 Task: Find connections with filter location Rapperswil with filter topic #coacheswith filter profile language English with filter current company Crescendo Global  with filter school Government College Of Engineering Kannur with filter industry International Affairs with filter service category Information Management with filter keywords title Media Buyer
Action: Mouse moved to (492, 70)
Screenshot: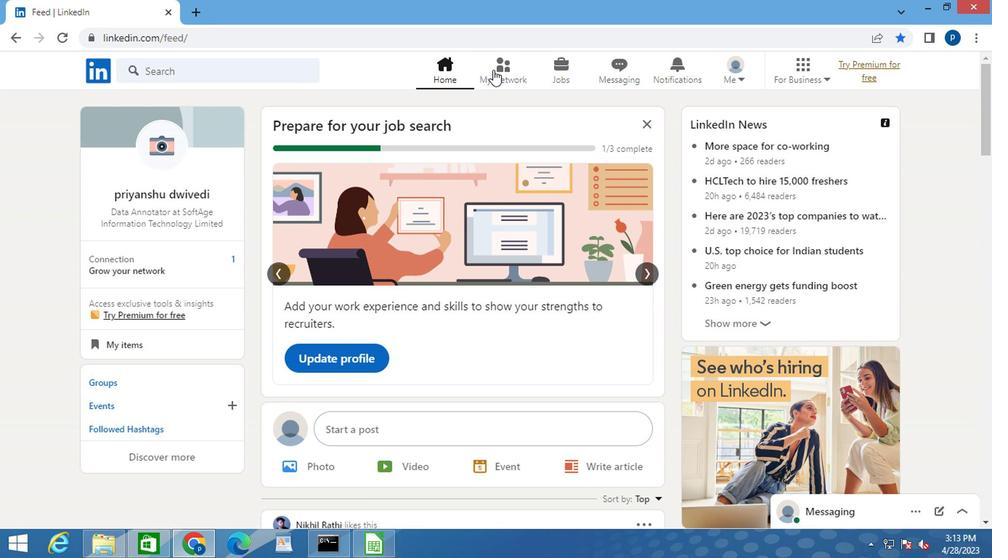 
Action: Mouse pressed left at (492, 70)
Screenshot: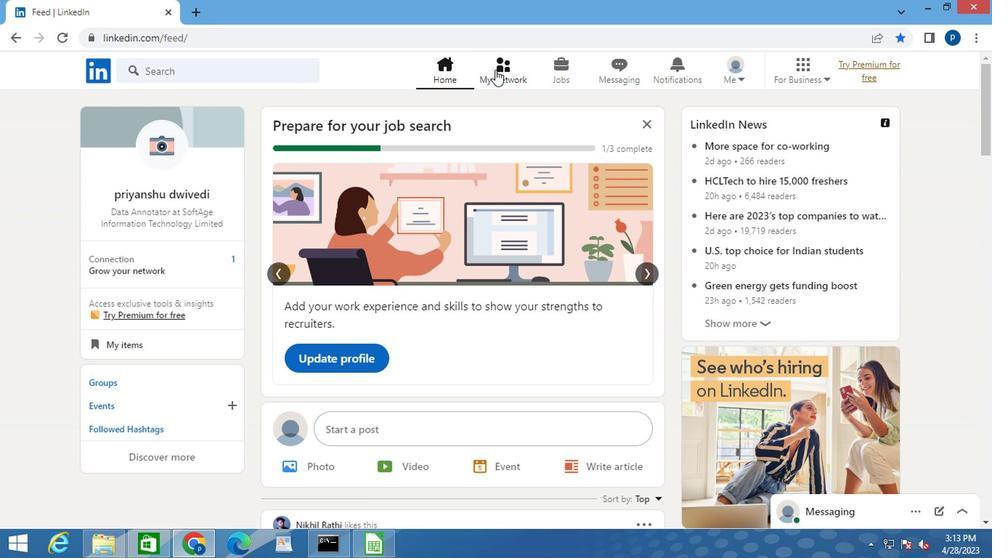 
Action: Mouse moved to (191, 156)
Screenshot: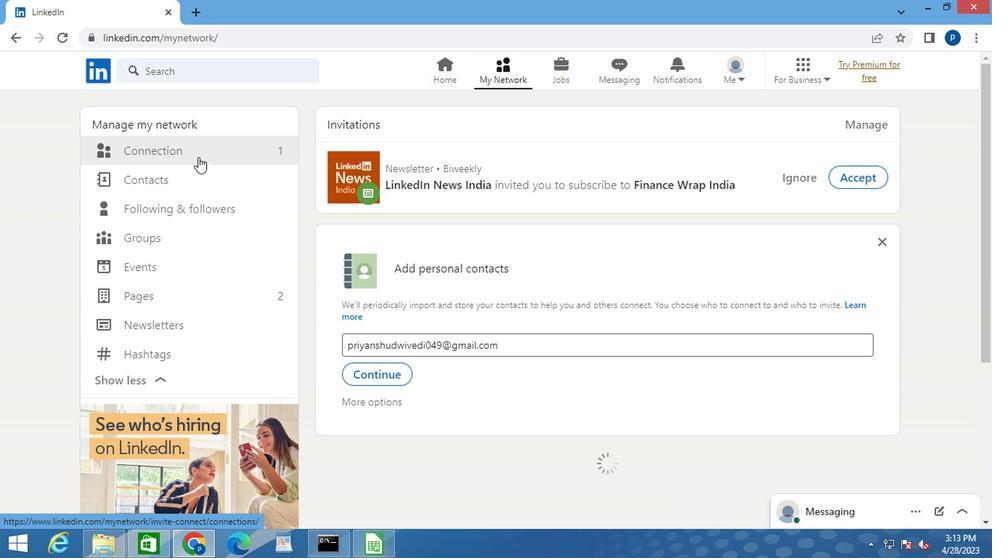 
Action: Mouse pressed left at (191, 156)
Screenshot: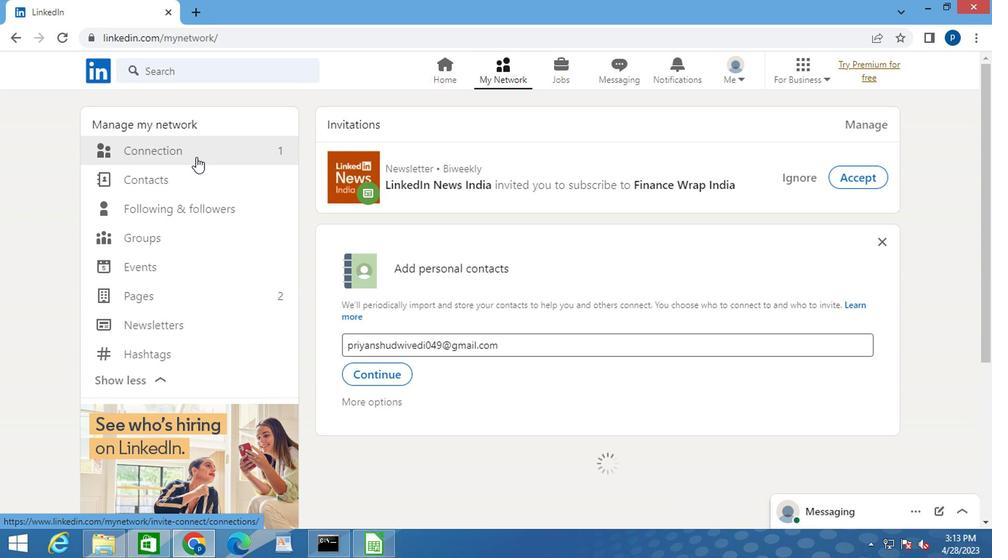 
Action: Mouse moved to (583, 156)
Screenshot: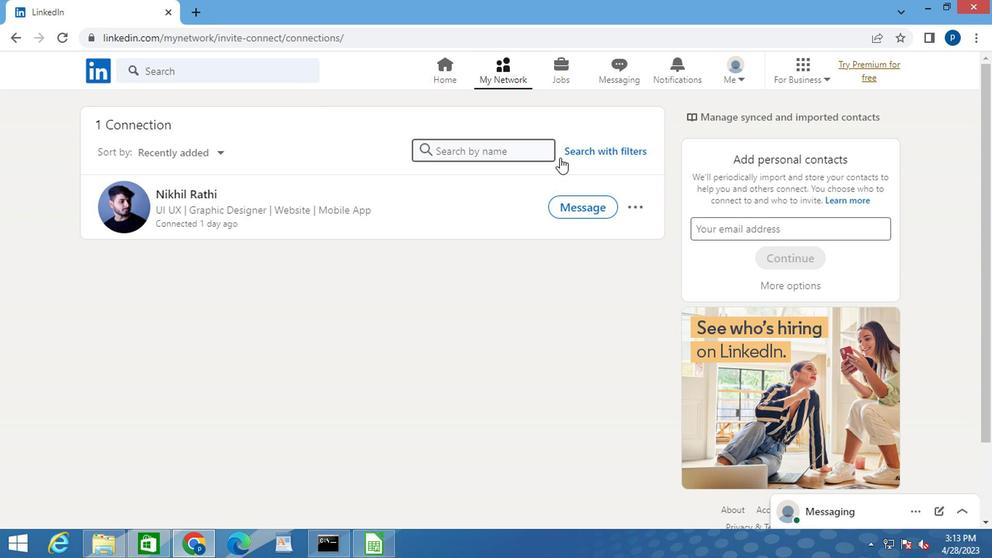 
Action: Mouse pressed left at (583, 156)
Screenshot: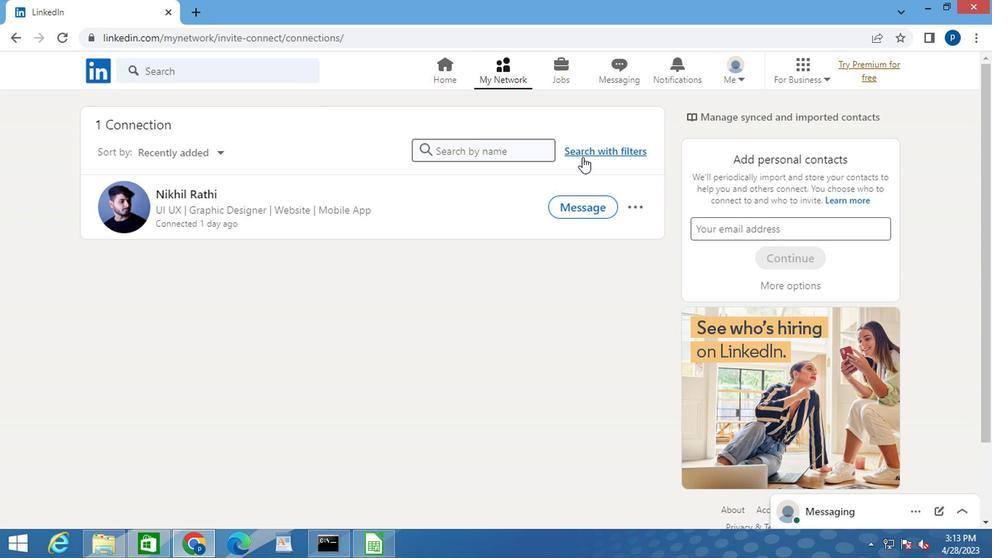 
Action: Mouse moved to (534, 114)
Screenshot: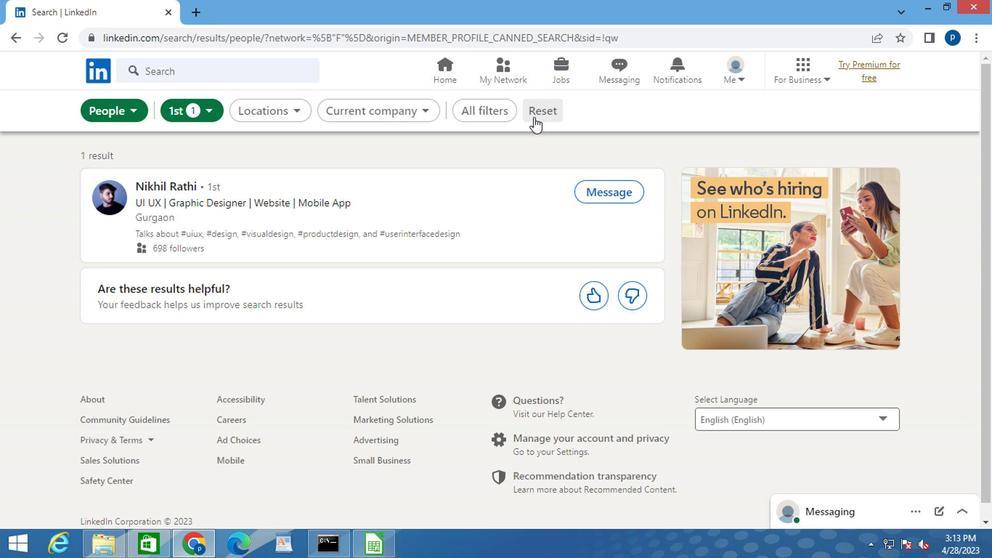 
Action: Mouse pressed left at (534, 114)
Screenshot: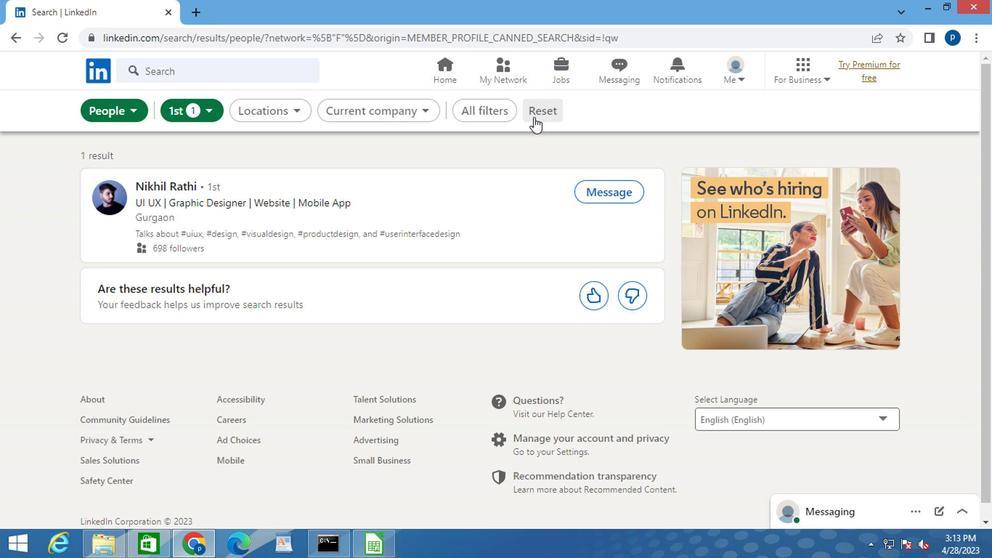 
Action: Mouse moved to (531, 116)
Screenshot: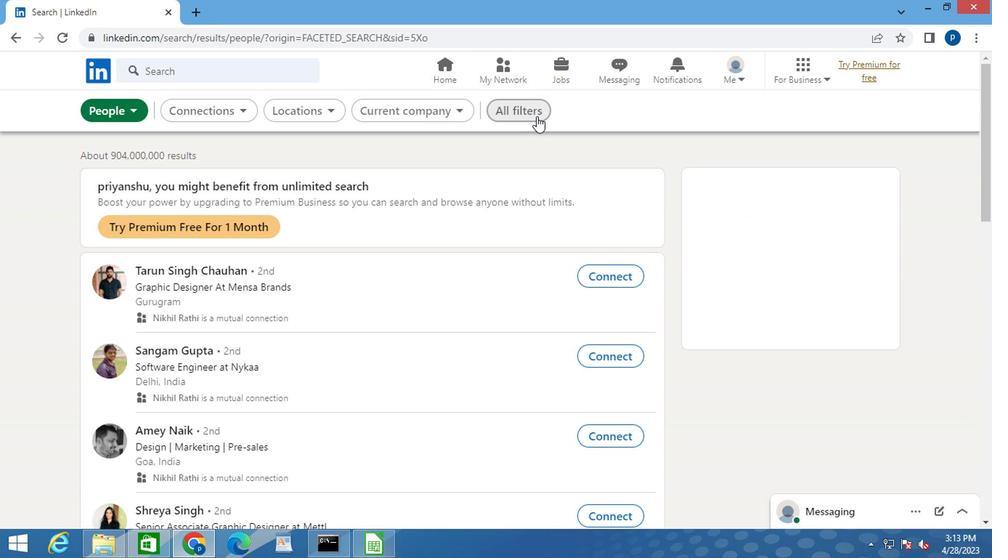 
Action: Mouse pressed left at (531, 116)
Screenshot: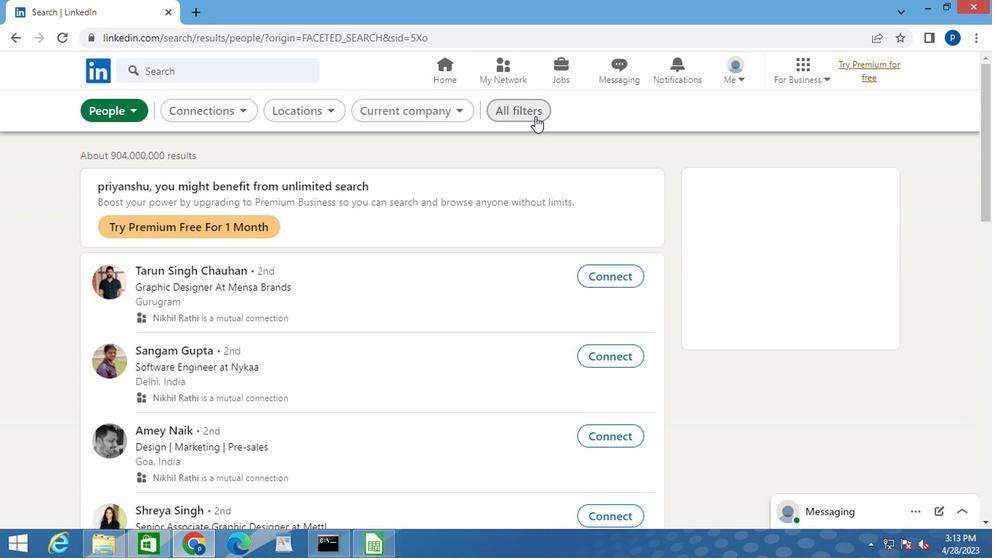 
Action: Mouse moved to (761, 369)
Screenshot: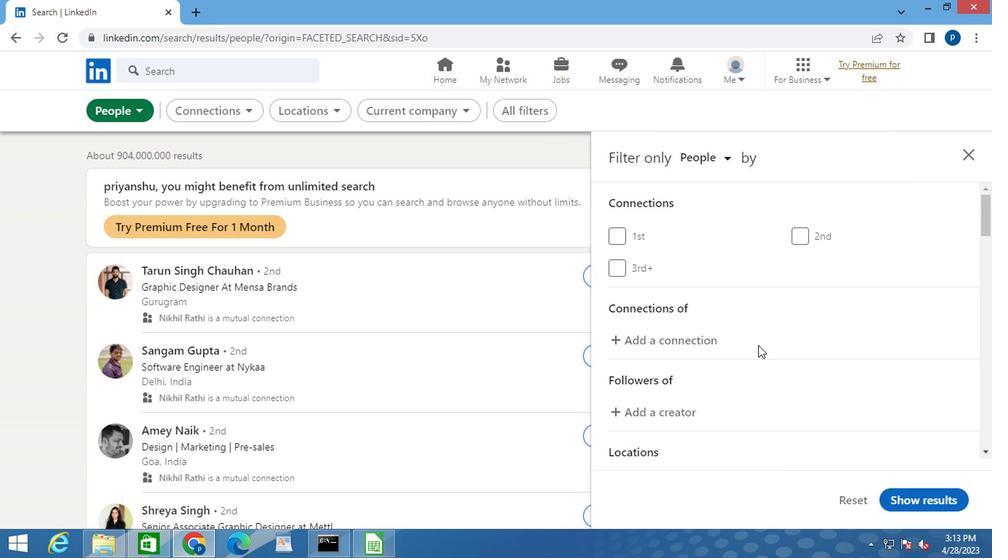 
Action: Mouse scrolled (761, 368) with delta (0, 0)
Screenshot: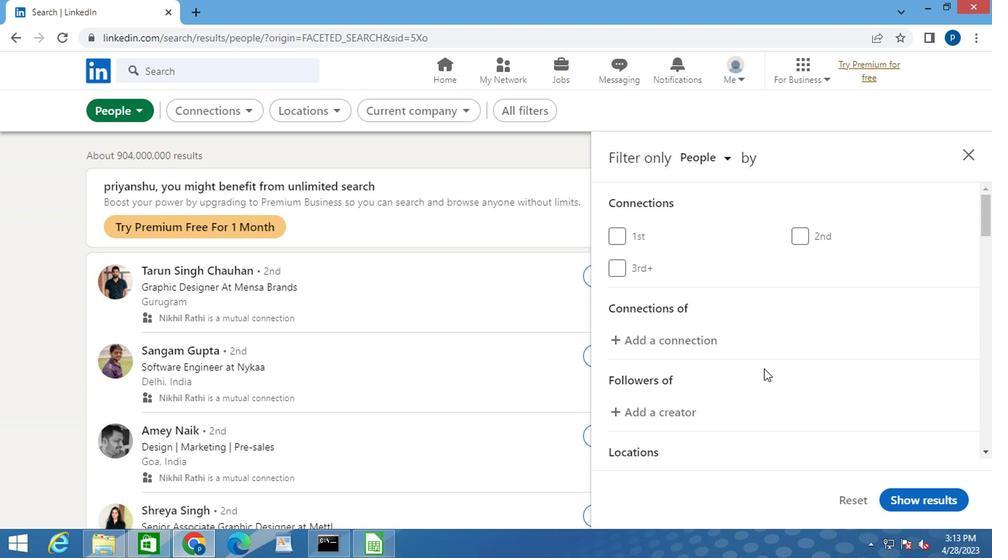 
Action: Mouse scrolled (761, 368) with delta (0, 0)
Screenshot: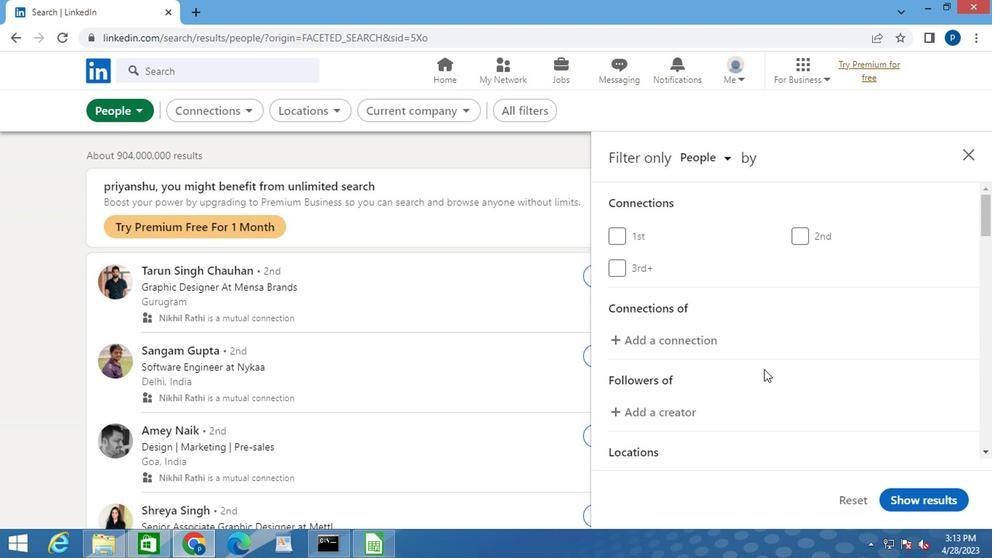 
Action: Mouse moved to (810, 392)
Screenshot: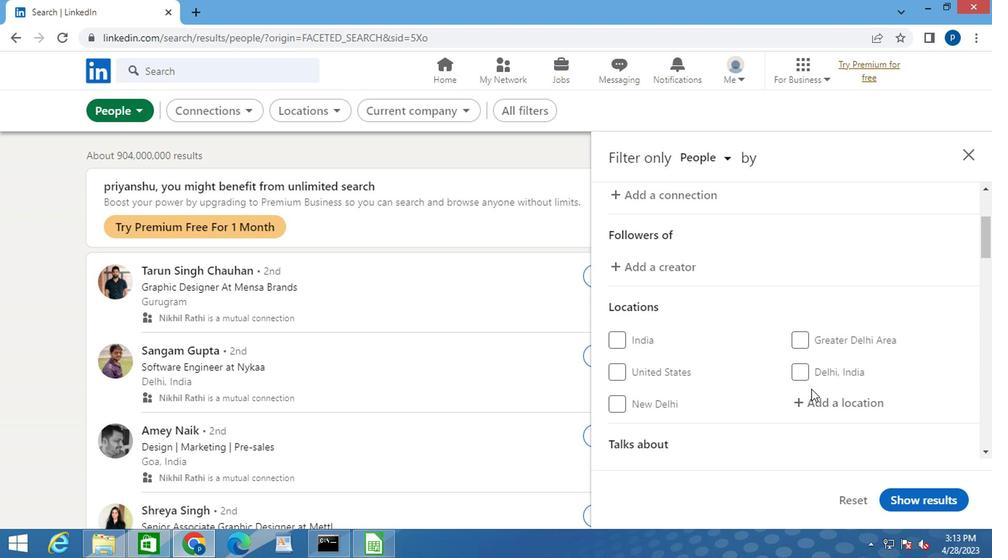 
Action: Mouse pressed left at (810, 392)
Screenshot: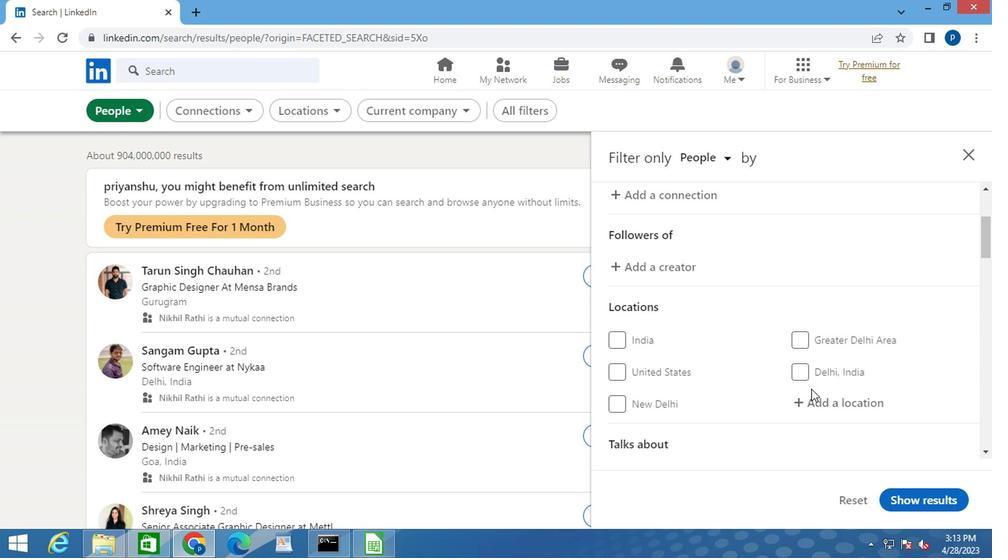 
Action: Key pressed r<Key.caps_lock>apperswi
Screenshot: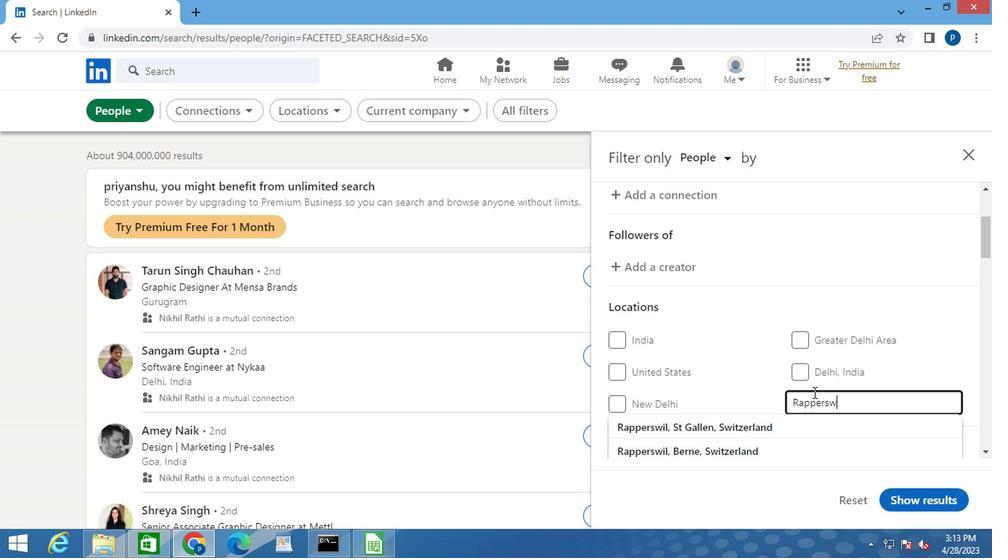
Action: Mouse moved to (736, 426)
Screenshot: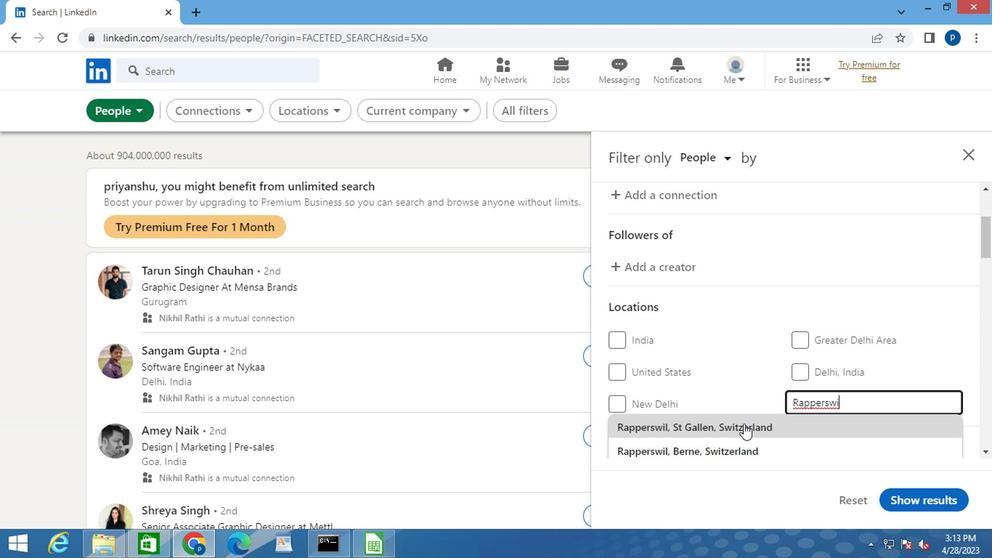 
Action: Mouse pressed left at (736, 426)
Screenshot: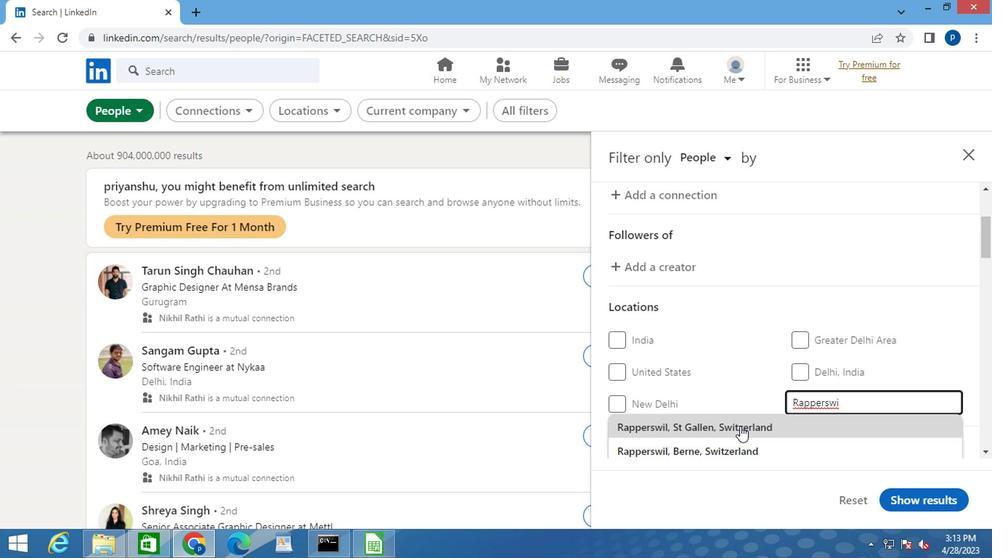 
Action: Mouse moved to (722, 404)
Screenshot: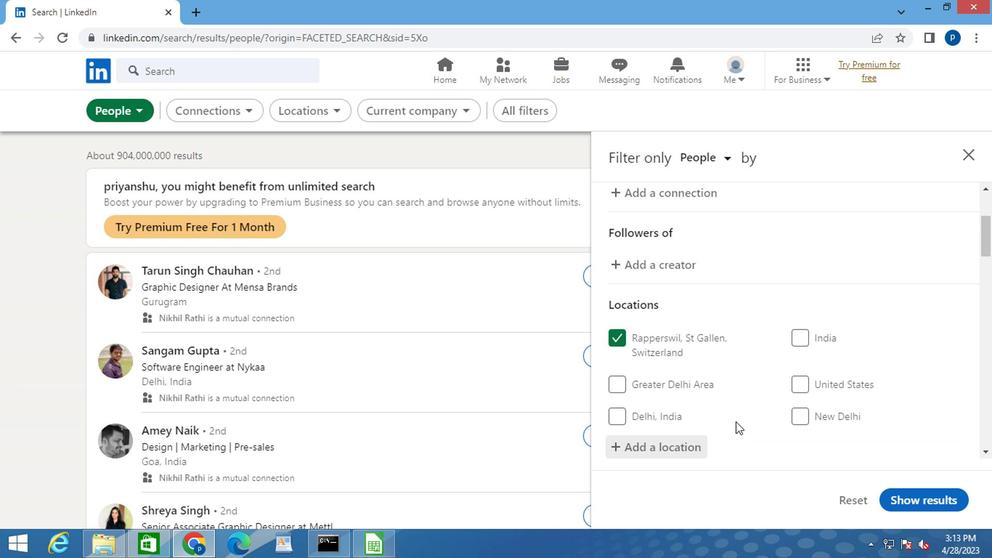 
Action: Mouse scrolled (722, 403) with delta (0, -1)
Screenshot: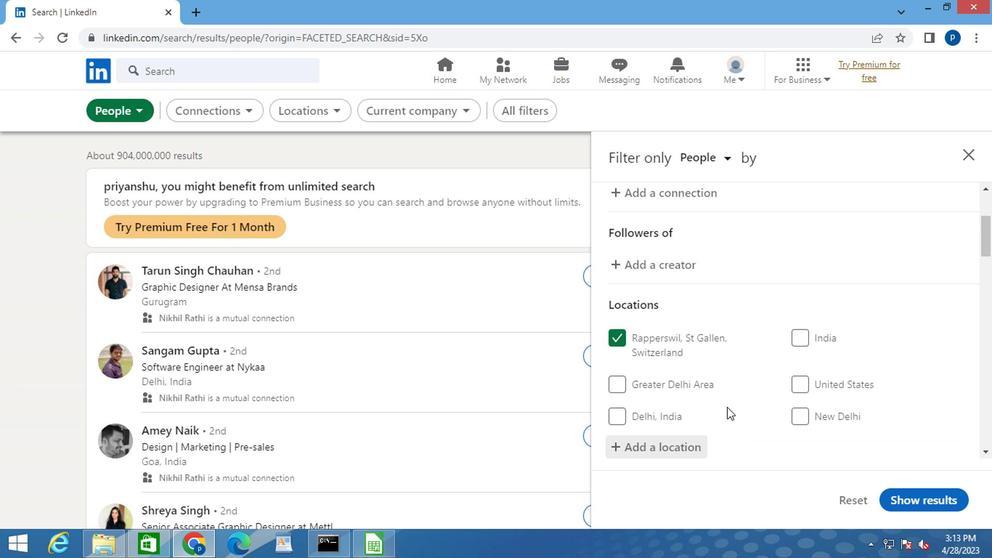 
Action: Mouse scrolled (722, 403) with delta (0, -1)
Screenshot: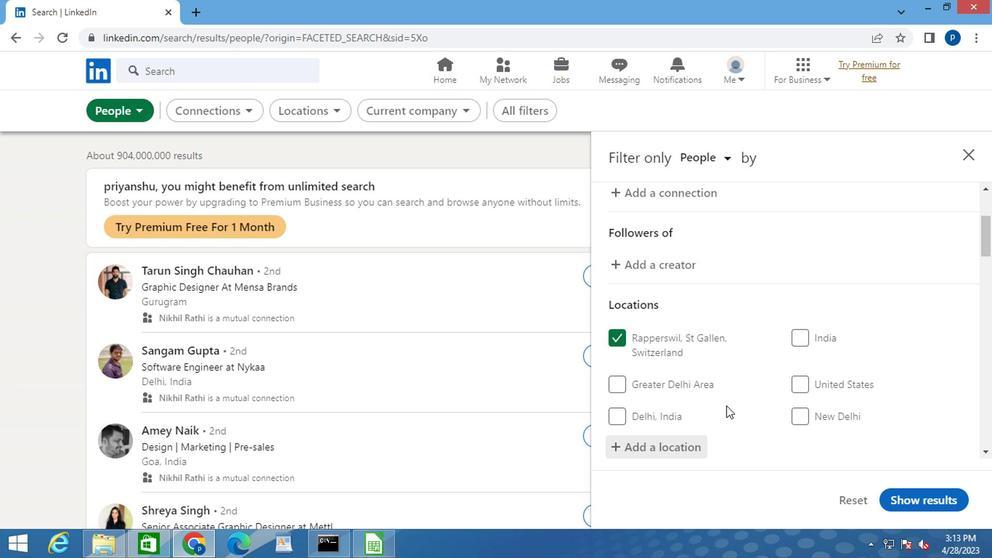 
Action: Mouse scrolled (722, 403) with delta (0, -1)
Screenshot: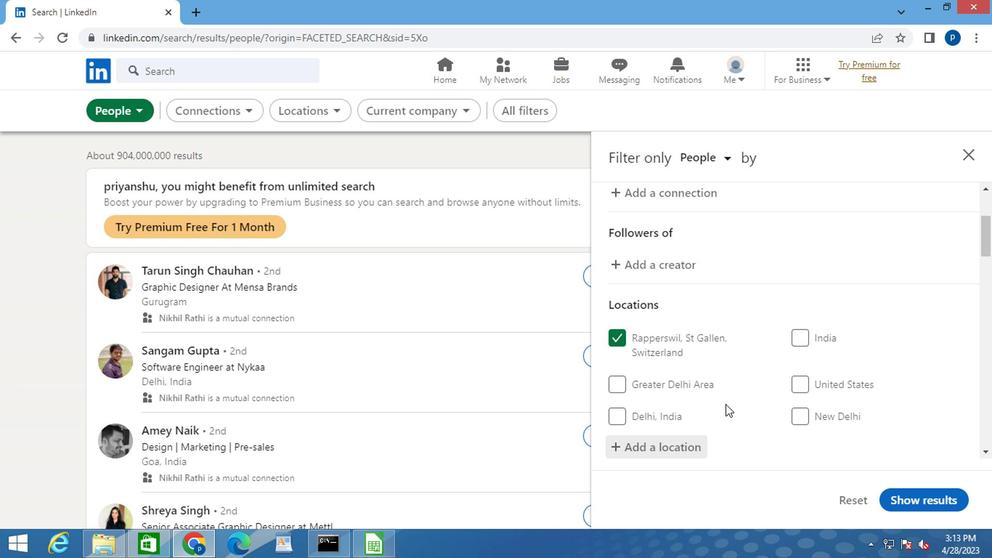 
Action: Mouse moved to (809, 365)
Screenshot: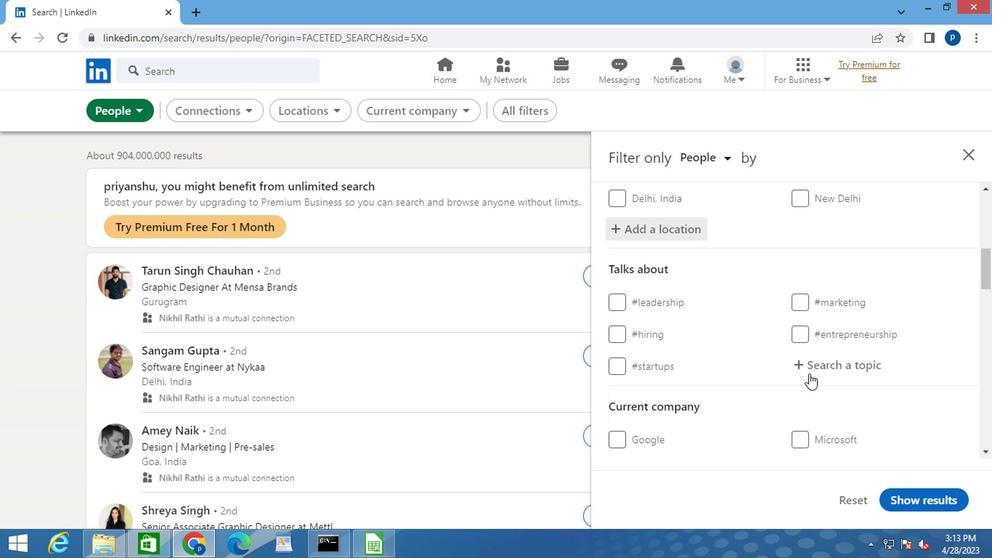 
Action: Mouse pressed left at (809, 365)
Screenshot: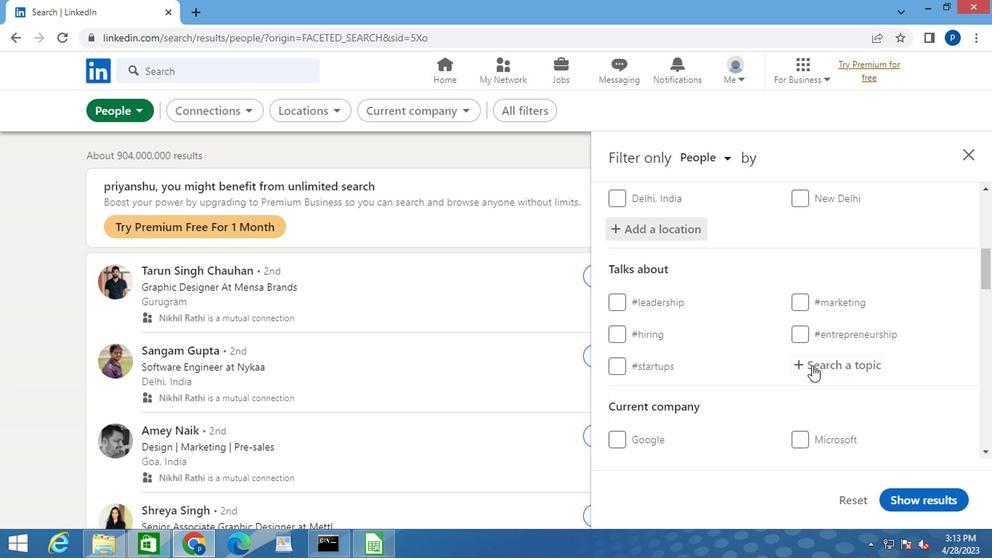 
Action: Key pressed <Key.shift>#COACHES
Screenshot: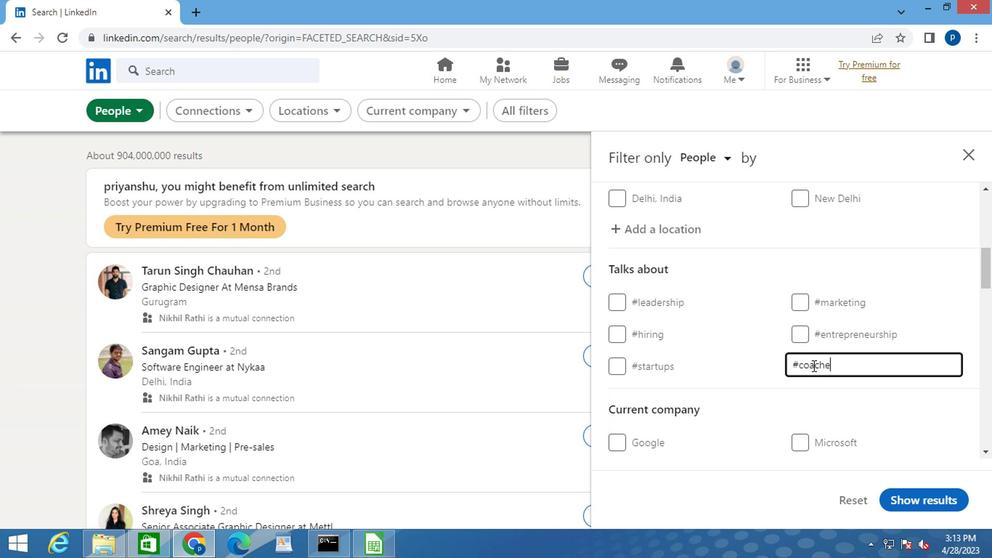 
Action: Mouse moved to (741, 397)
Screenshot: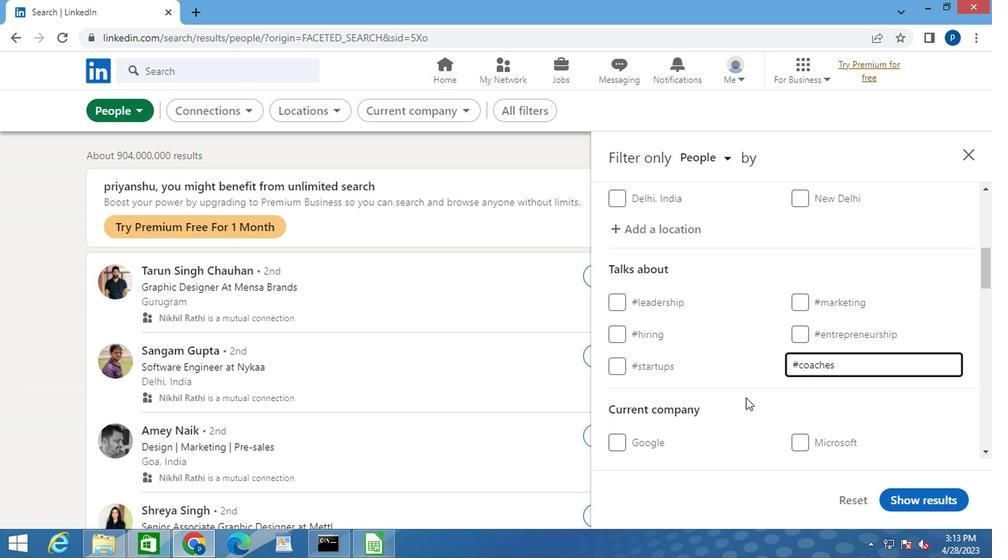 
Action: Mouse scrolled (741, 397) with delta (0, 0)
Screenshot: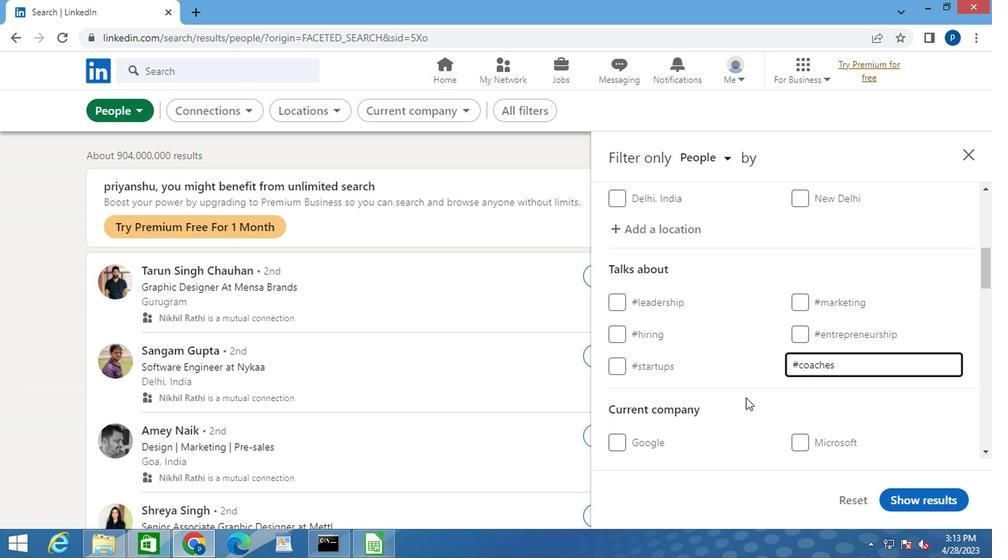 
Action: Mouse moved to (739, 399)
Screenshot: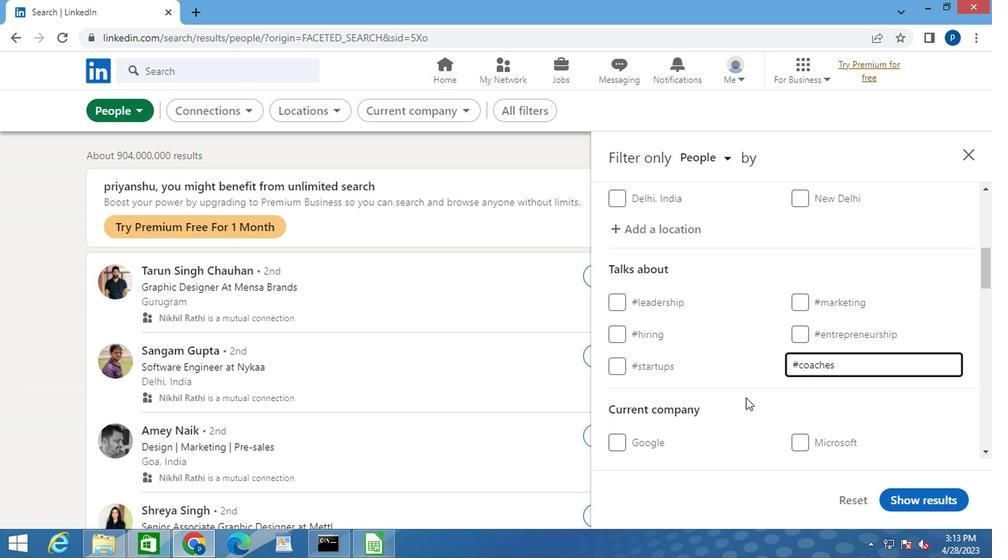 
Action: Mouse scrolled (739, 398) with delta (0, -1)
Screenshot: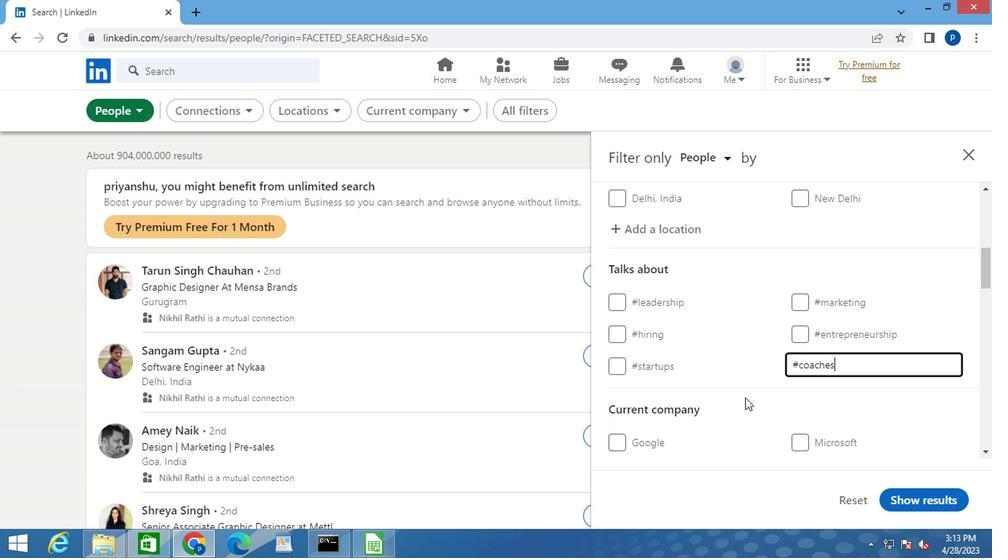 
Action: Mouse scrolled (739, 398) with delta (0, -1)
Screenshot: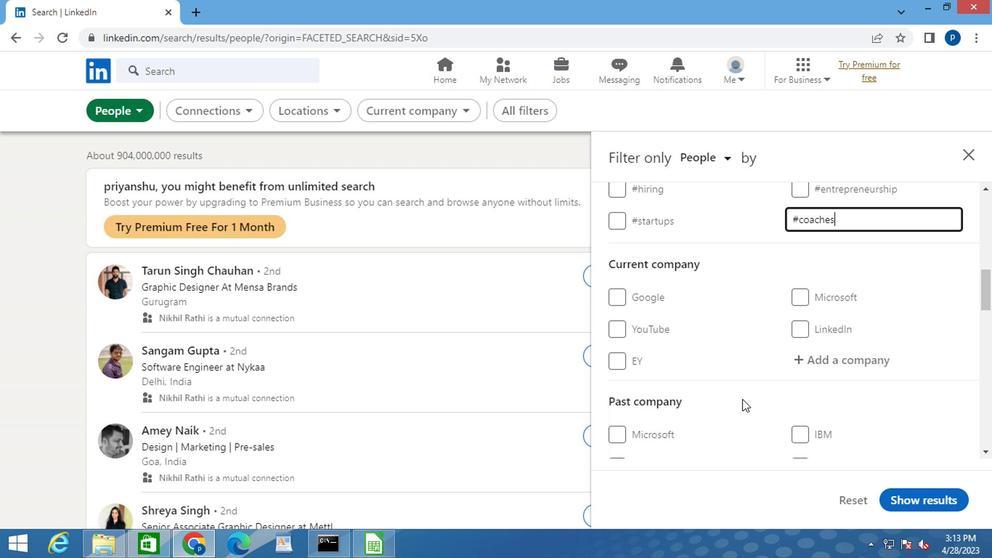 
Action: Mouse scrolled (739, 398) with delta (0, -1)
Screenshot: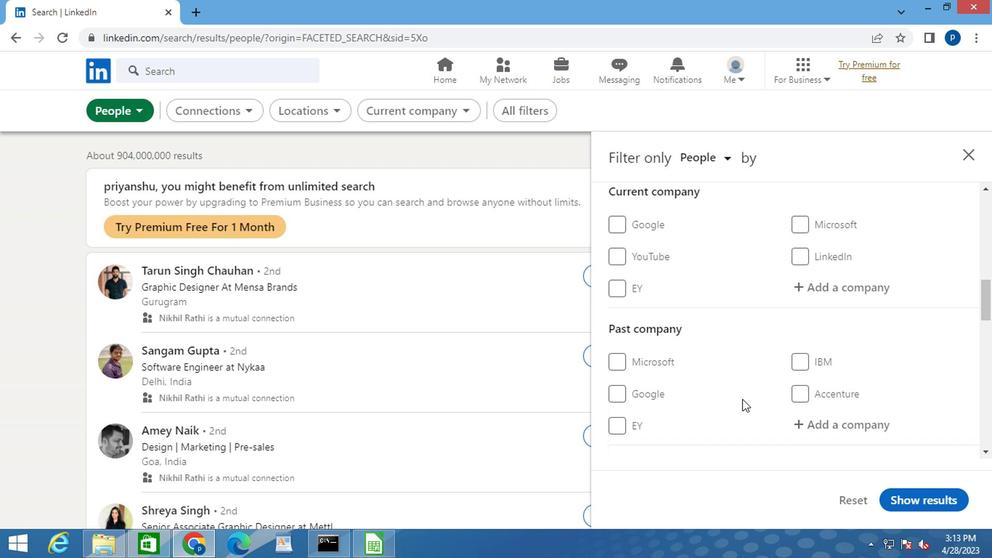 
Action: Mouse scrolled (739, 398) with delta (0, -1)
Screenshot: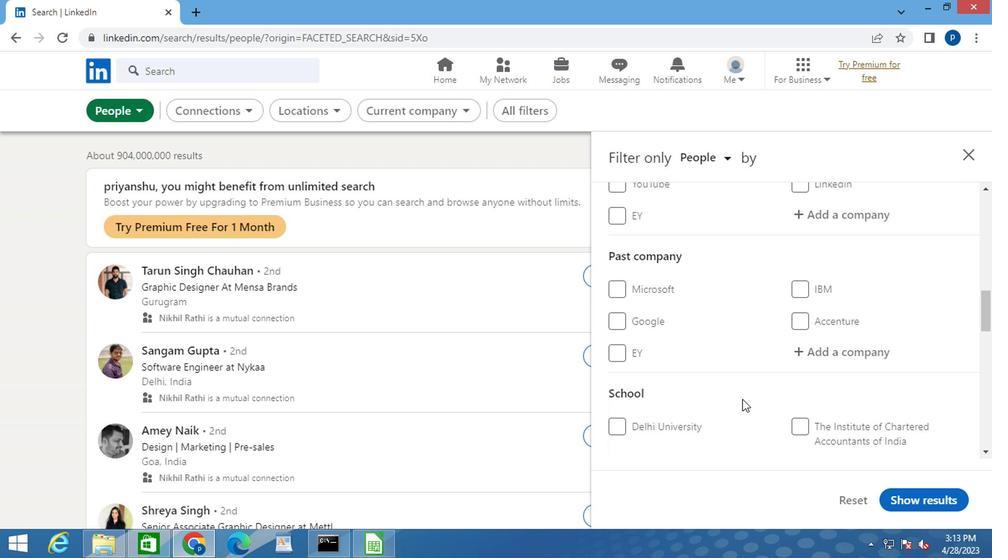 
Action: Mouse scrolled (739, 398) with delta (0, -1)
Screenshot: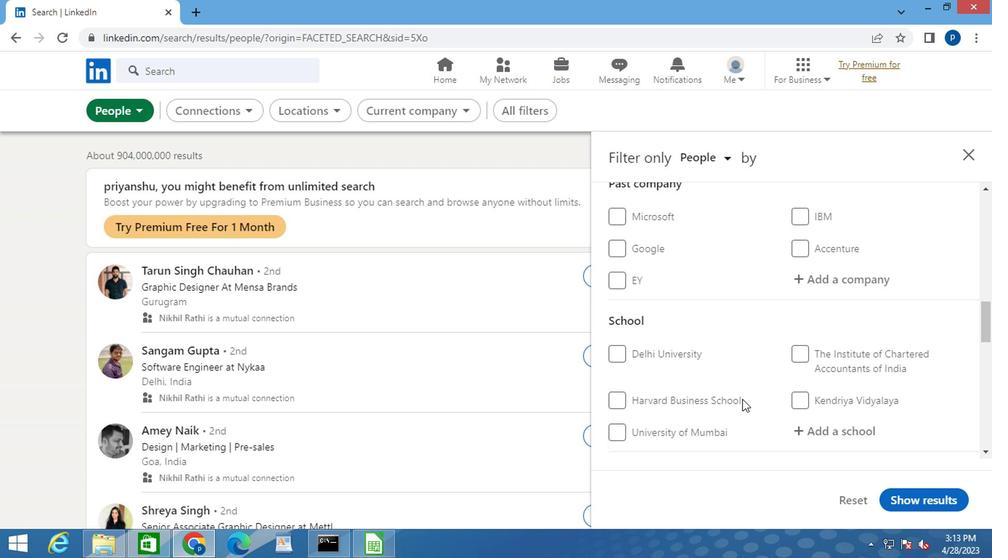 
Action: Mouse scrolled (739, 398) with delta (0, -1)
Screenshot: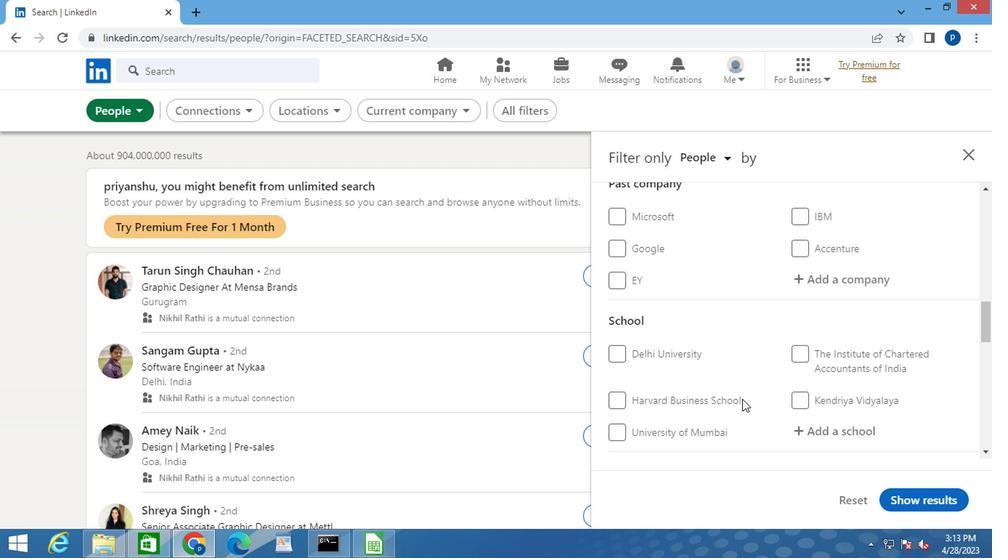 
Action: Mouse moved to (734, 393)
Screenshot: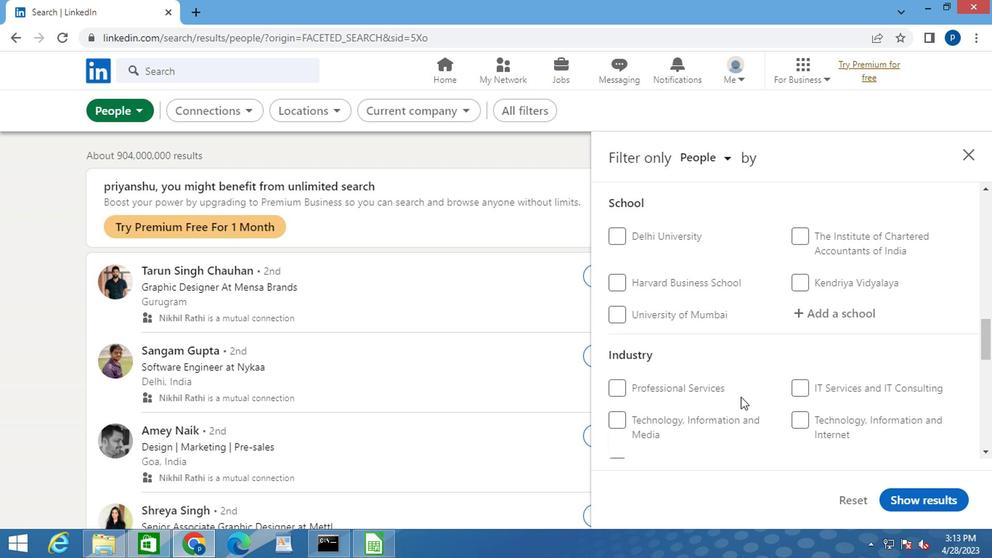 
Action: Mouse scrolled (734, 392) with delta (0, -1)
Screenshot: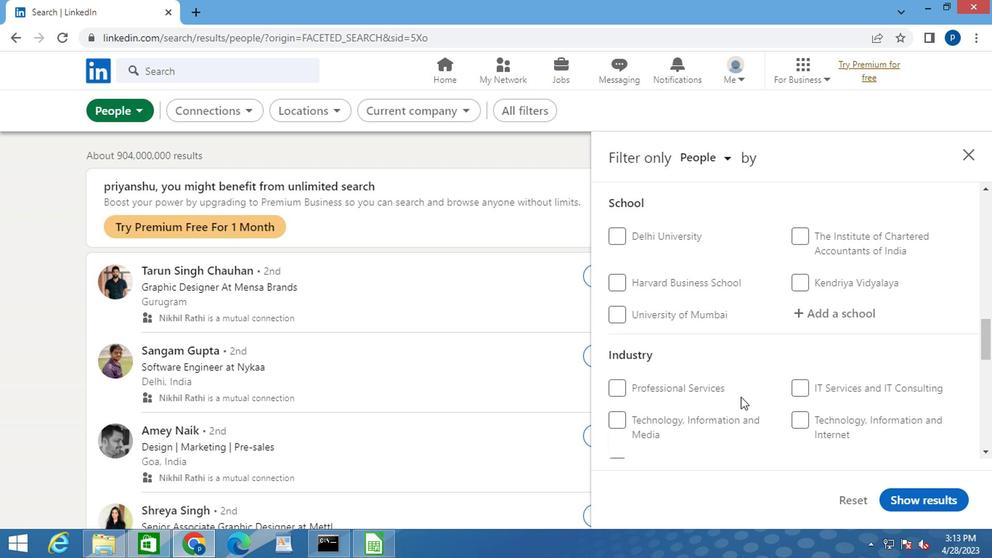 
Action: Mouse scrolled (734, 392) with delta (0, -1)
Screenshot: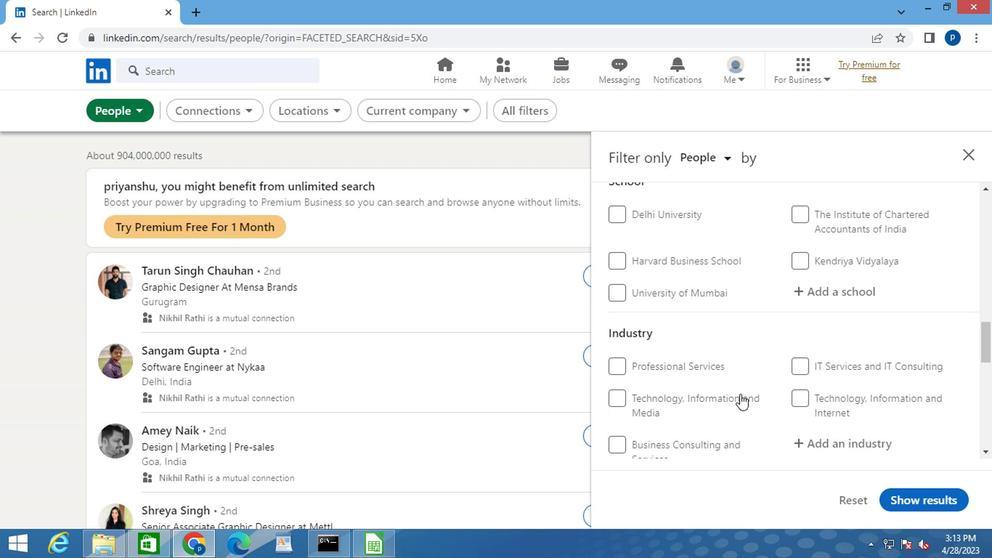 
Action: Mouse moved to (715, 379)
Screenshot: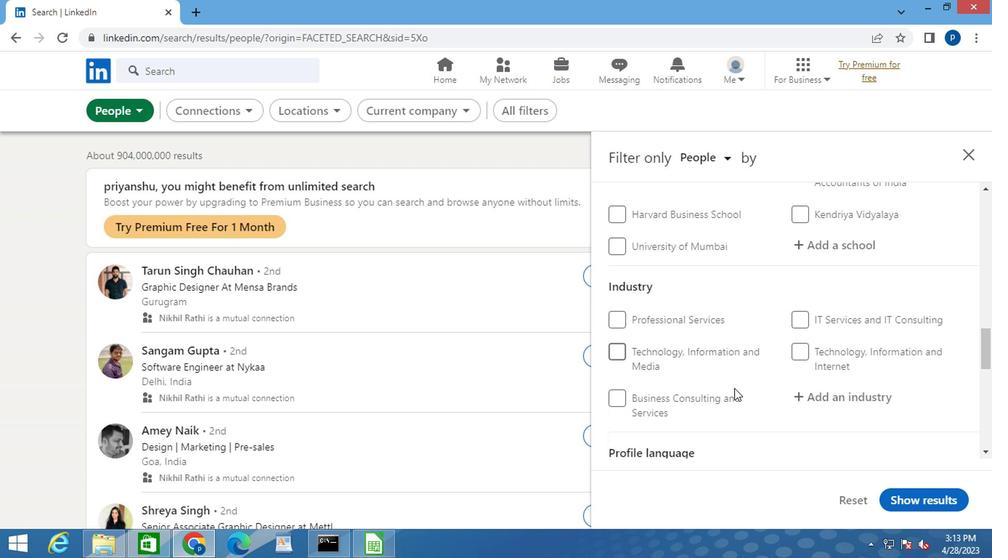 
Action: Mouse scrolled (715, 378) with delta (0, -1)
Screenshot: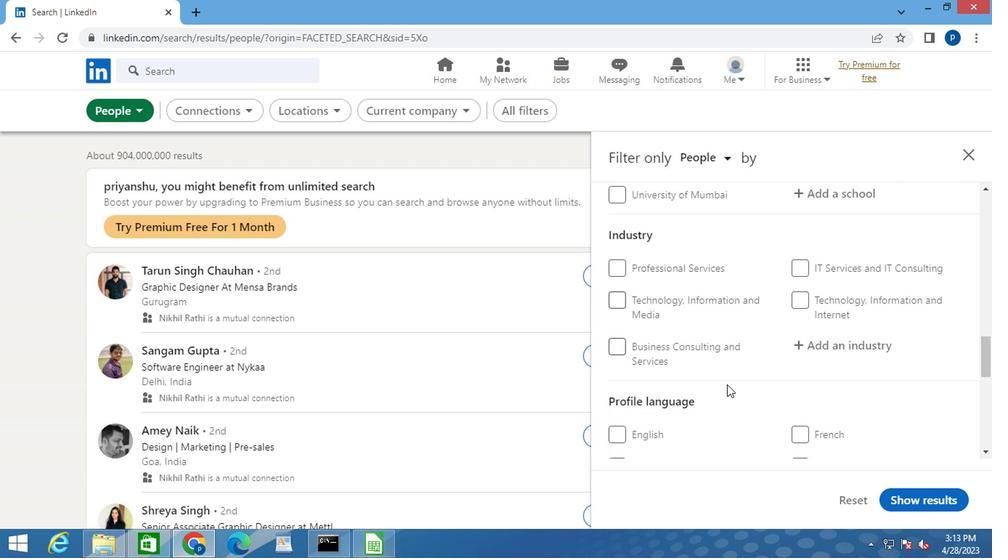 
Action: Mouse scrolled (715, 378) with delta (0, -1)
Screenshot: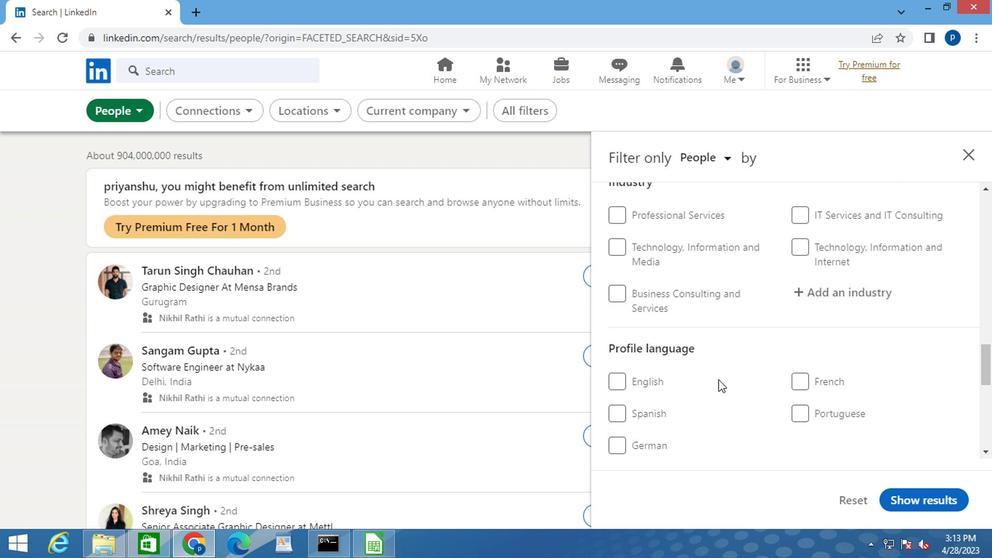 
Action: Mouse moved to (614, 233)
Screenshot: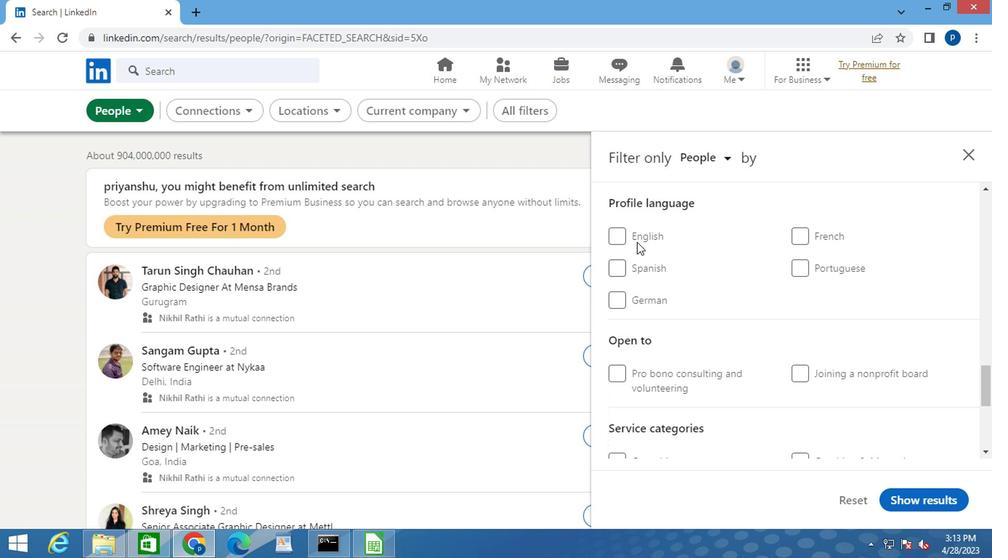 
Action: Mouse pressed left at (614, 233)
Screenshot: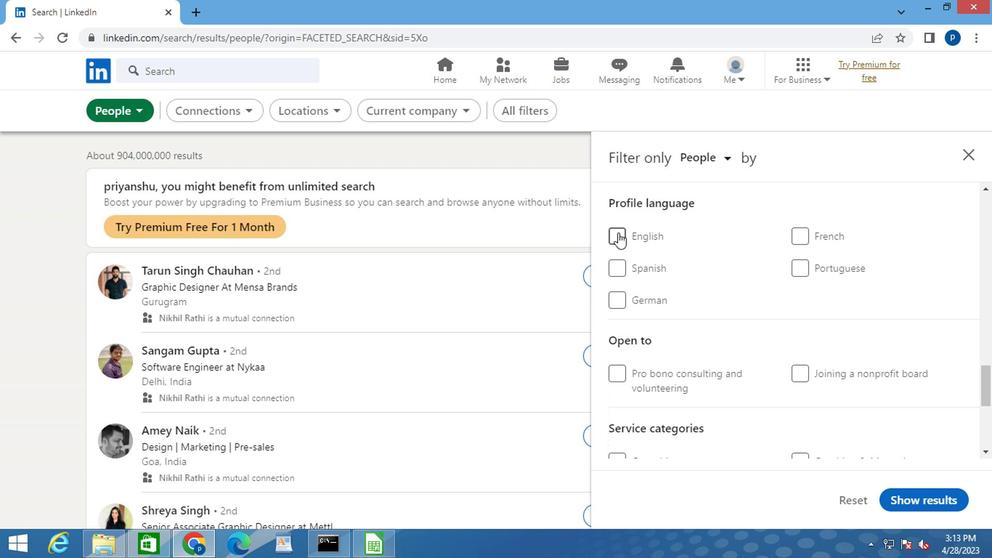 
Action: Mouse moved to (705, 263)
Screenshot: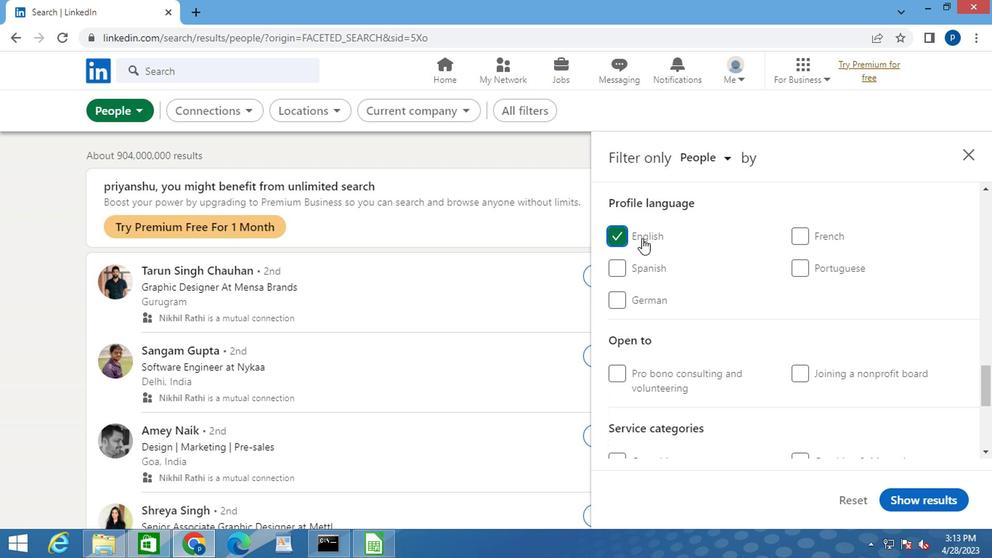 
Action: Mouse scrolled (705, 264) with delta (0, 0)
Screenshot: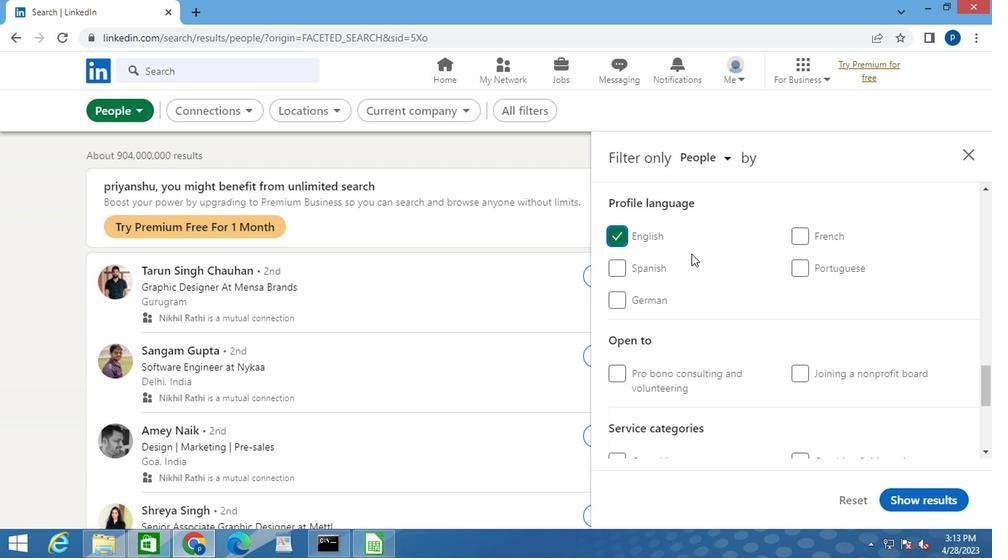 
Action: Mouse scrolled (705, 264) with delta (0, 0)
Screenshot: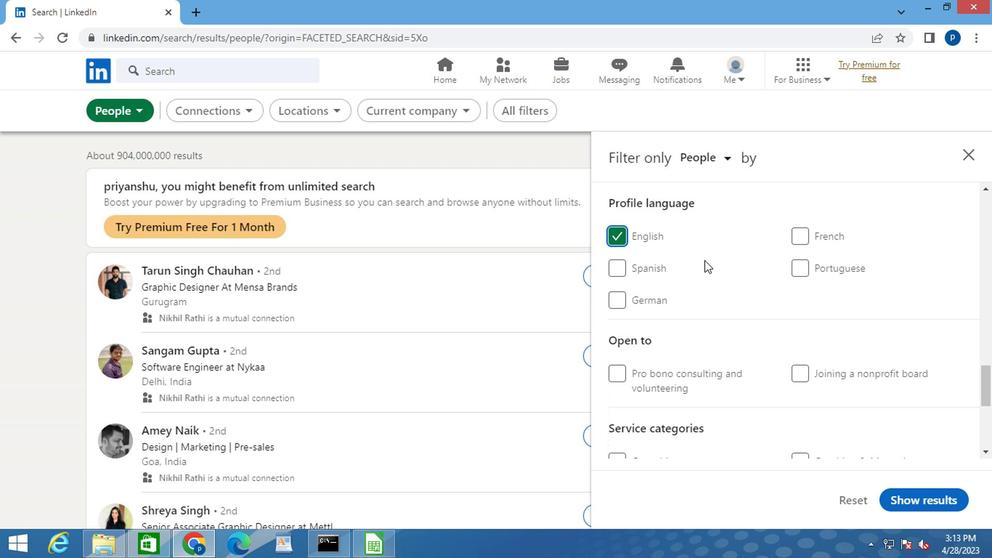 
Action: Mouse moved to (728, 282)
Screenshot: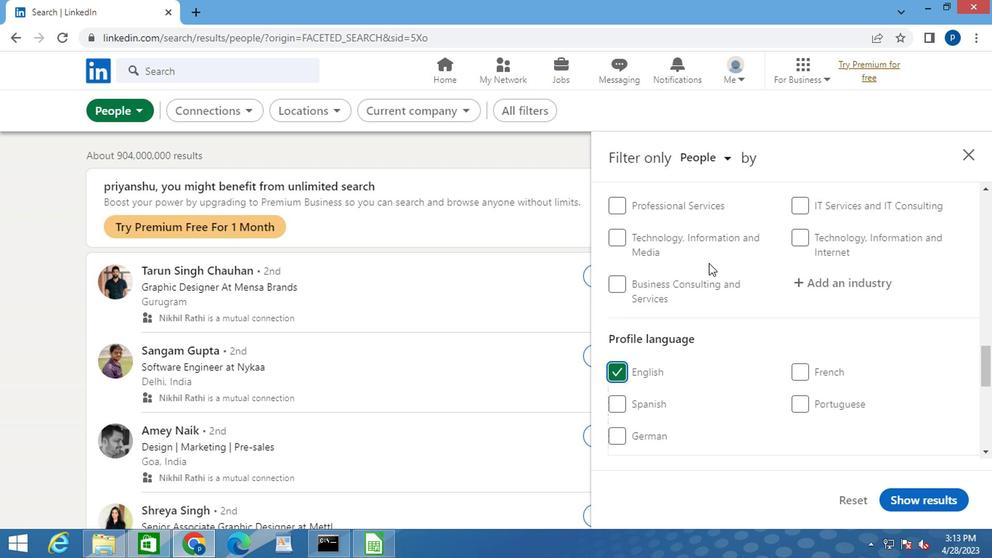 
Action: Mouse scrolled (728, 283) with delta (0, 0)
Screenshot: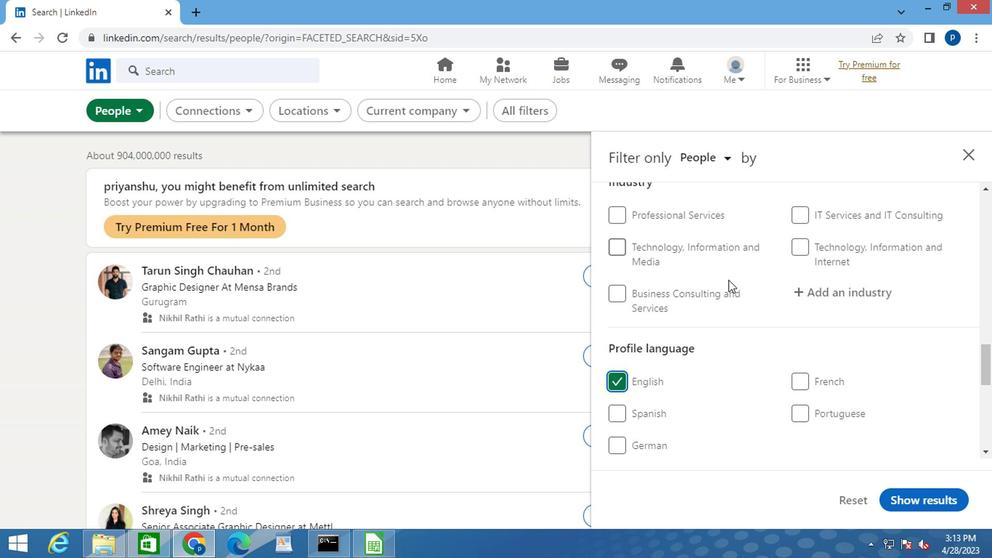 
Action: Mouse scrolled (728, 283) with delta (0, 0)
Screenshot: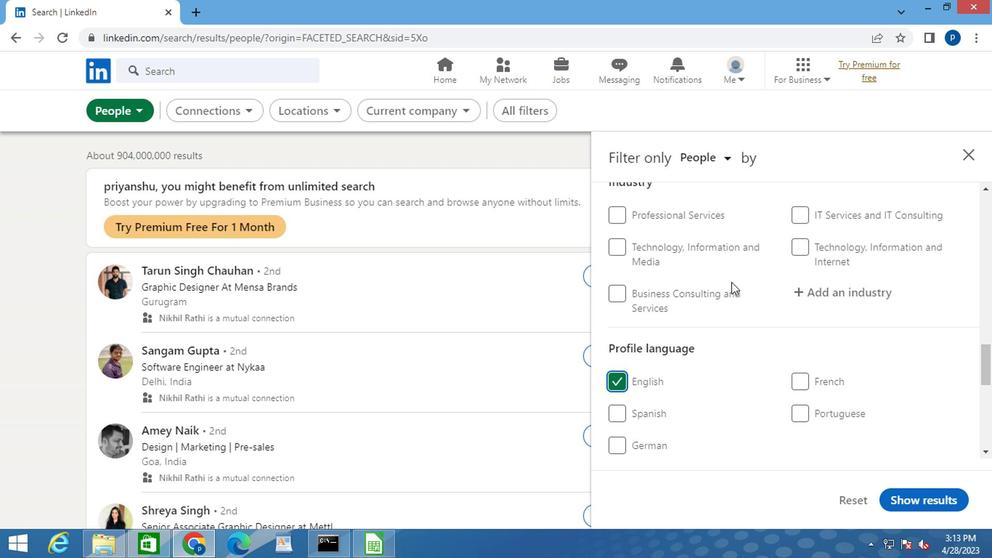 
Action: Mouse scrolled (728, 283) with delta (0, 0)
Screenshot: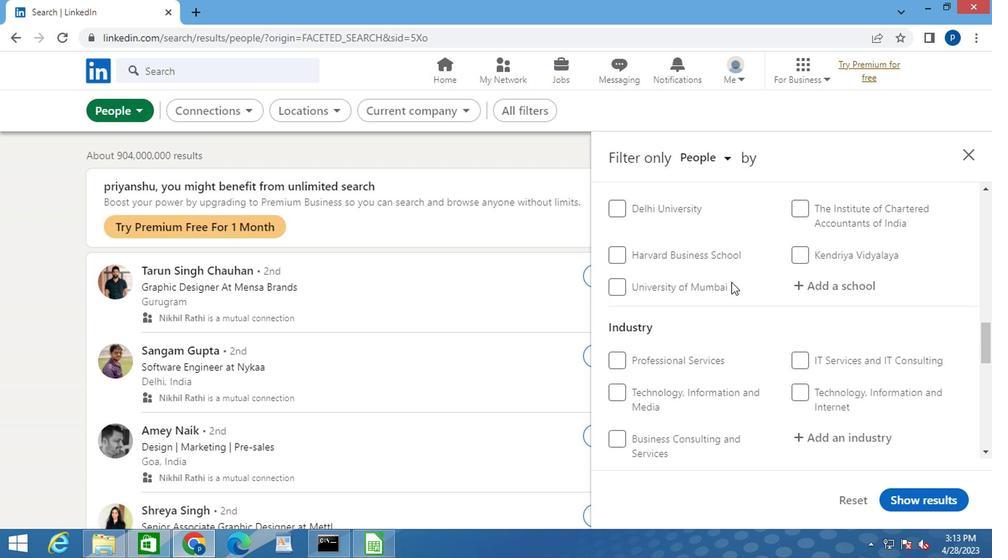 
Action: Mouse scrolled (728, 283) with delta (0, 0)
Screenshot: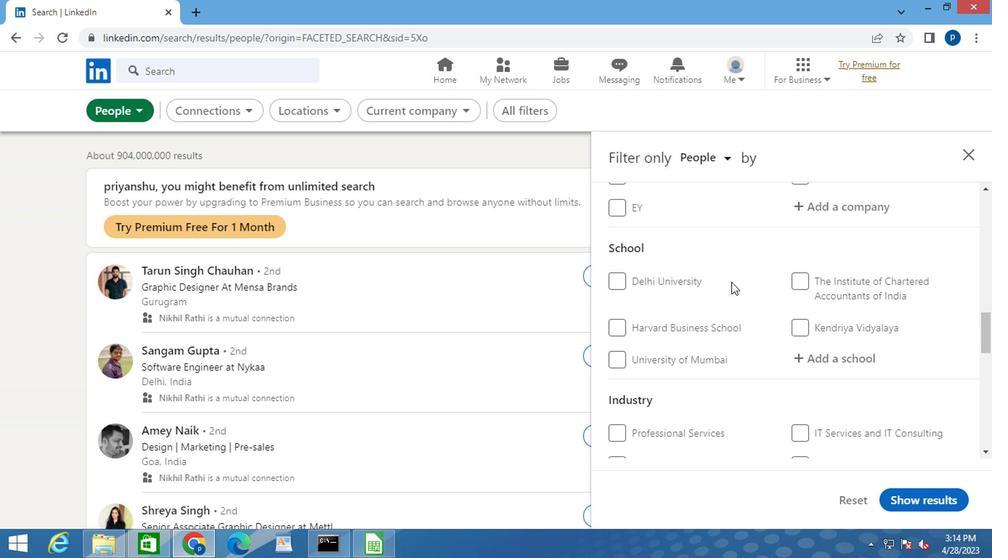 
Action: Mouse scrolled (728, 283) with delta (0, 0)
Screenshot: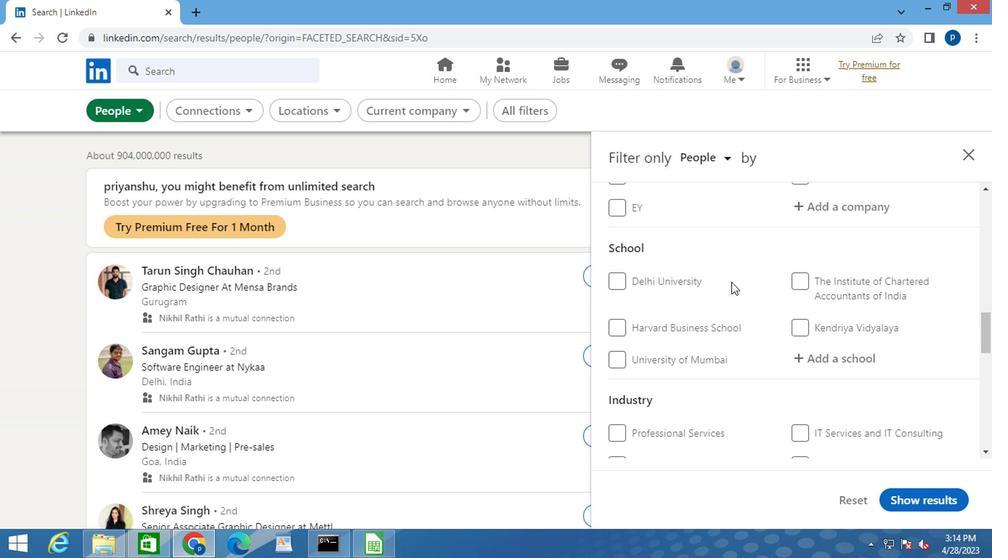 
Action: Mouse moved to (732, 285)
Screenshot: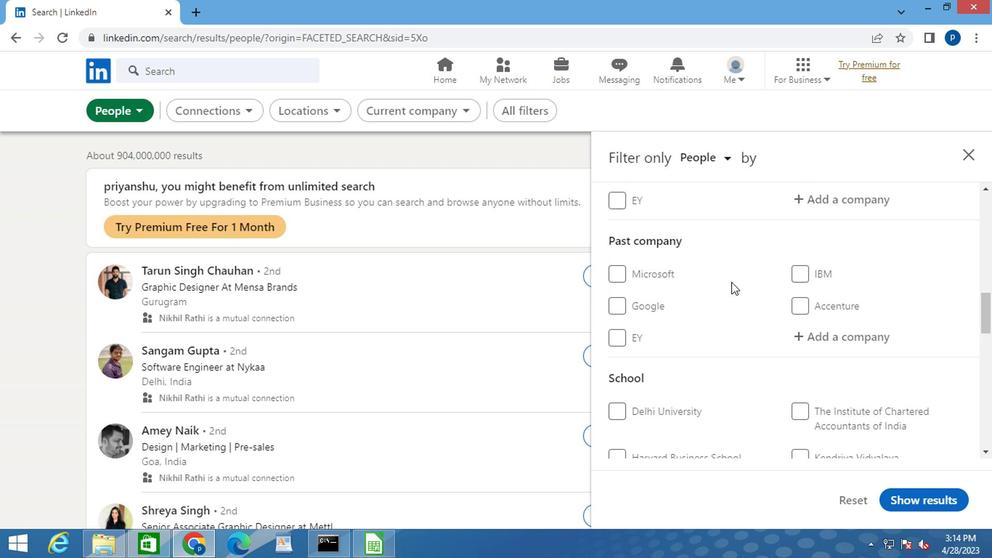 
Action: Mouse scrolled (732, 286) with delta (0, 1)
Screenshot: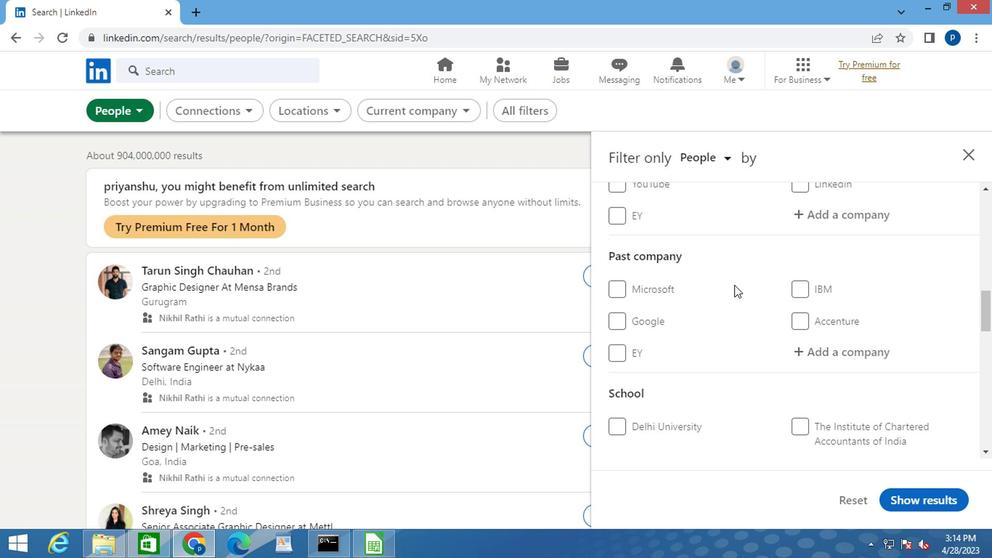 
Action: Mouse moved to (807, 279)
Screenshot: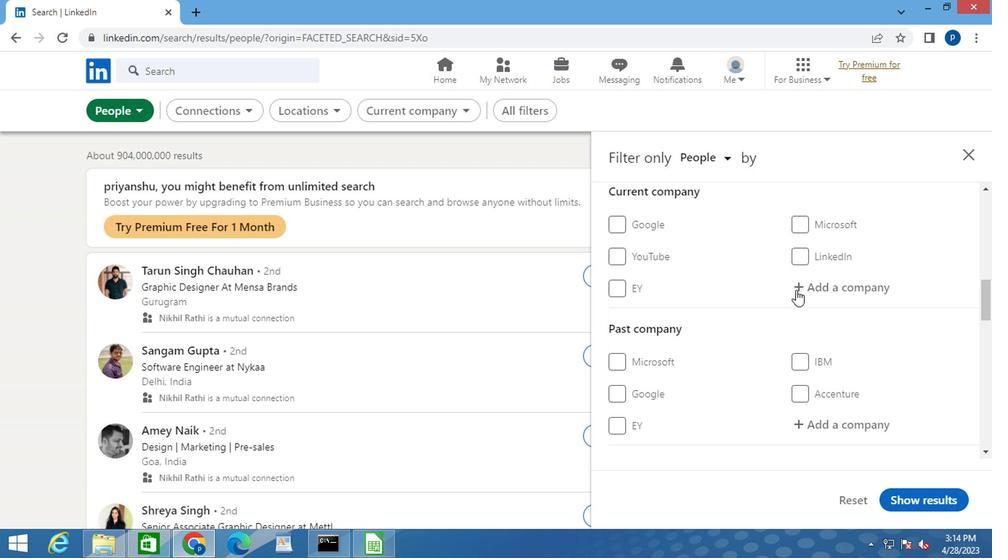 
Action: Mouse pressed left at (807, 279)
Screenshot: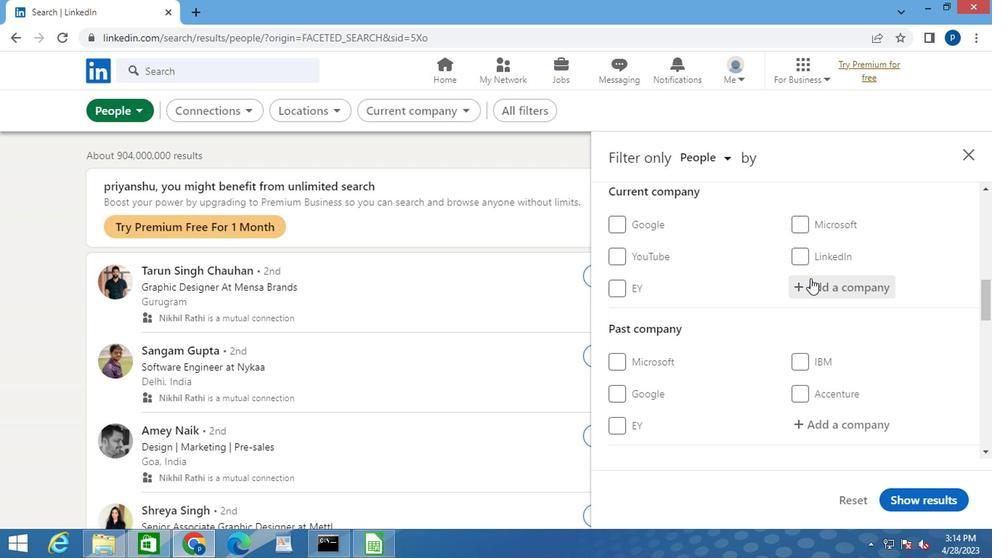 
Action: Key pressed <Key.caps_lock>C<Key.caps_lock>RESCEND
Screenshot: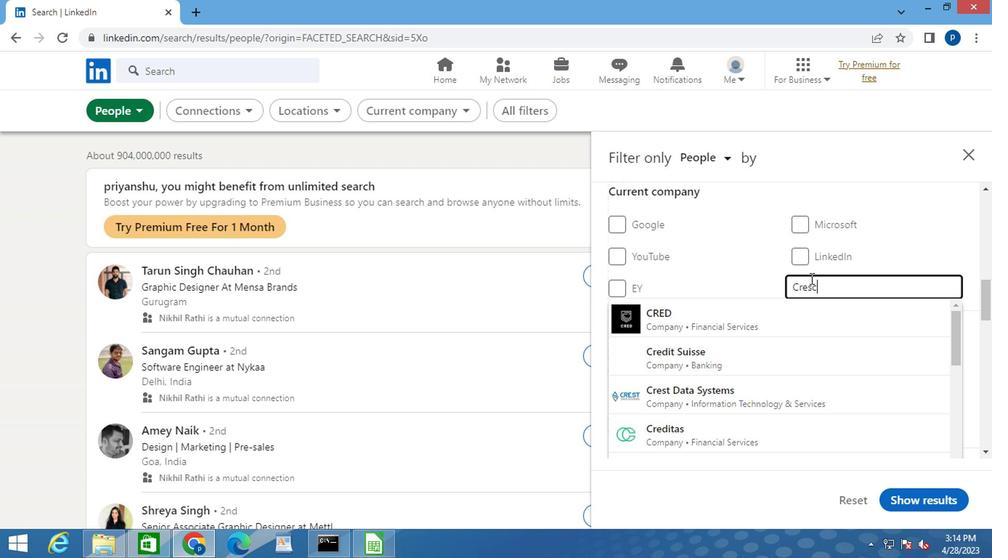 
Action: Mouse moved to (743, 320)
Screenshot: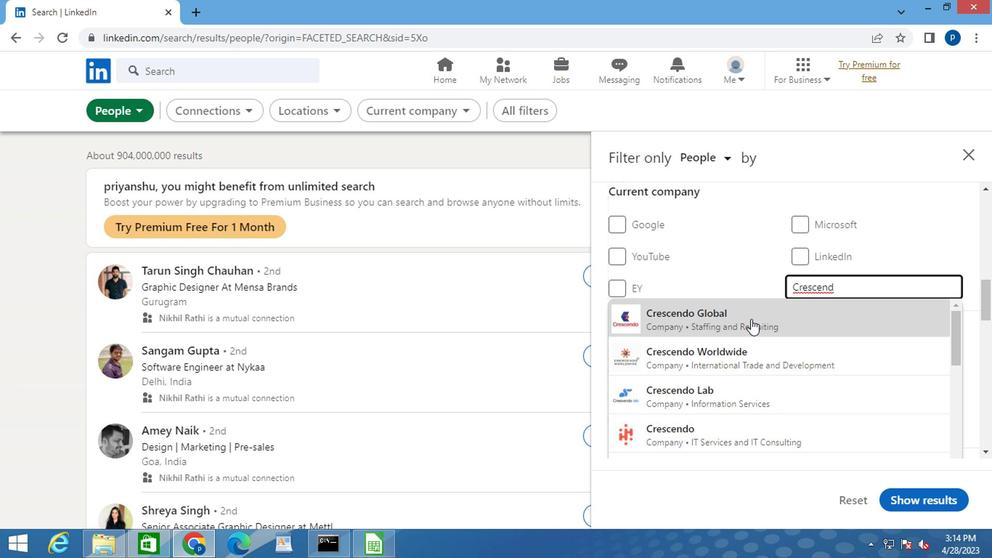 
Action: Mouse pressed left at (743, 320)
Screenshot: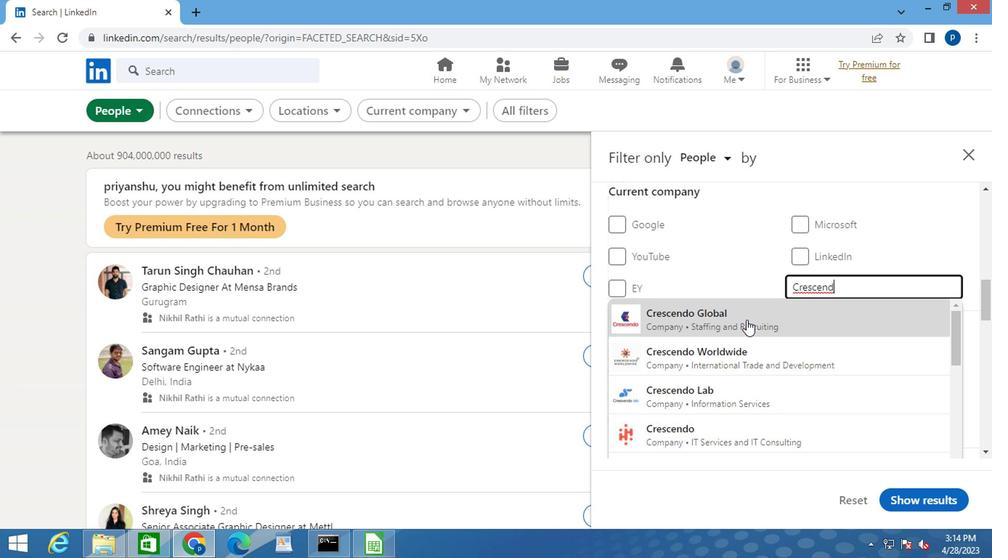 
Action: Mouse scrolled (743, 319) with delta (0, -1)
Screenshot: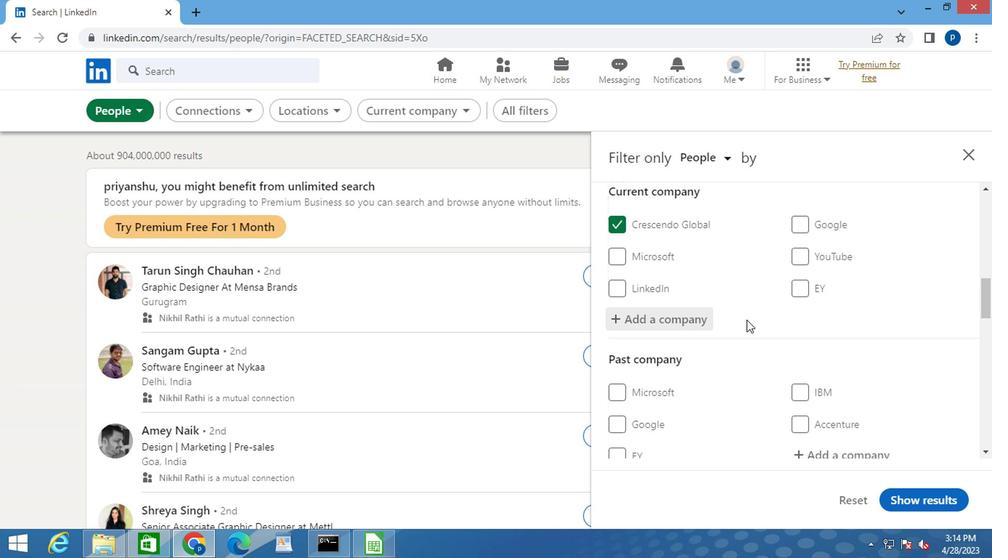 
Action: Mouse scrolled (743, 319) with delta (0, -1)
Screenshot: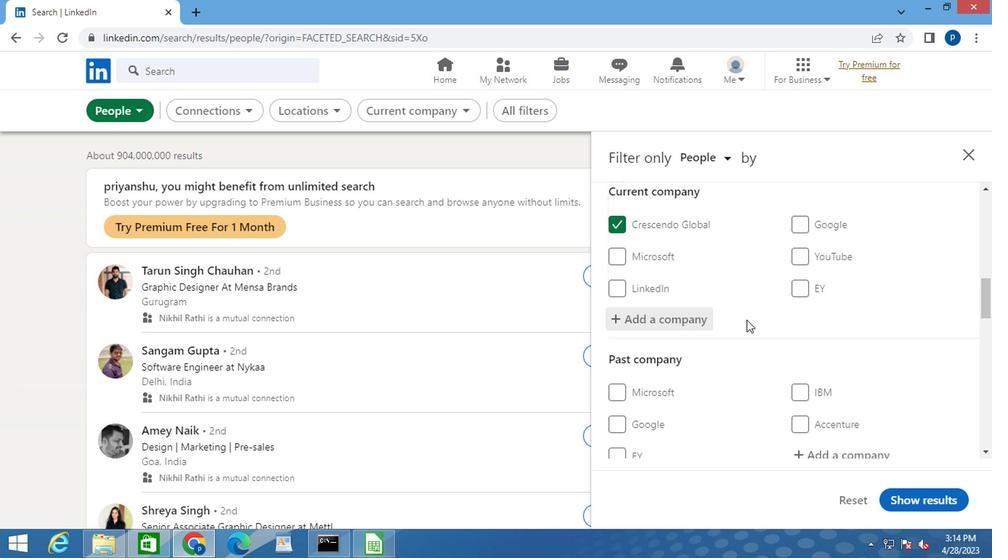 
Action: Mouse moved to (743, 320)
Screenshot: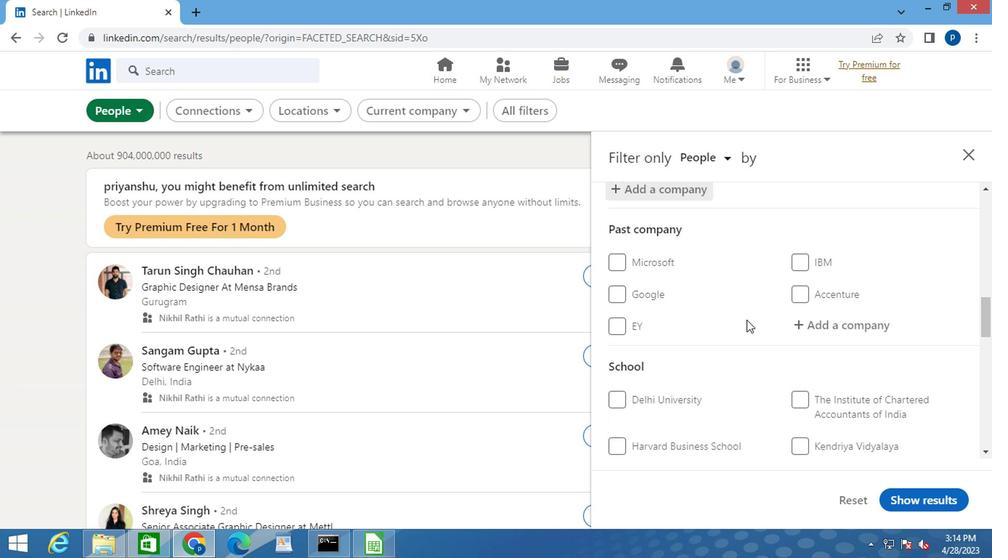 
Action: Mouse scrolled (743, 319) with delta (0, -1)
Screenshot: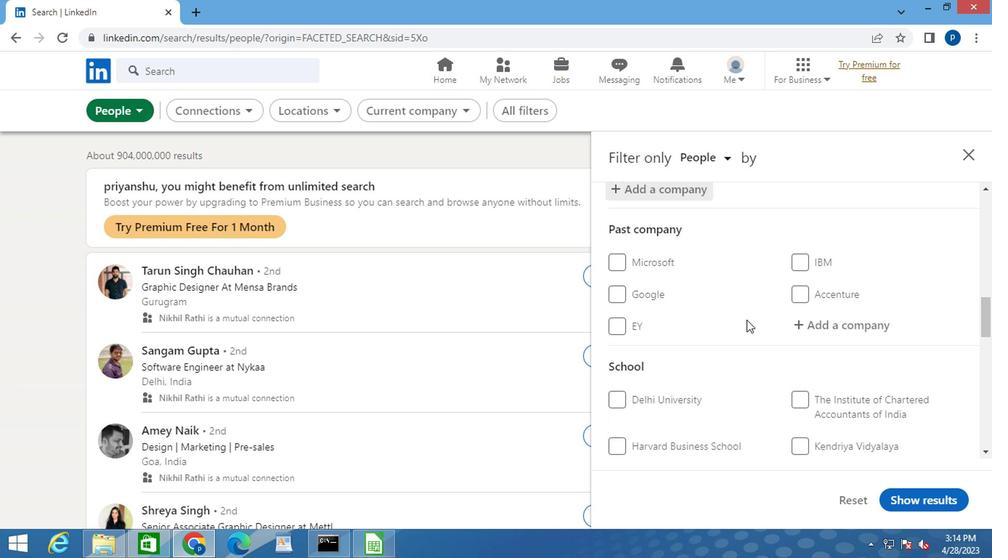 
Action: Mouse moved to (743, 320)
Screenshot: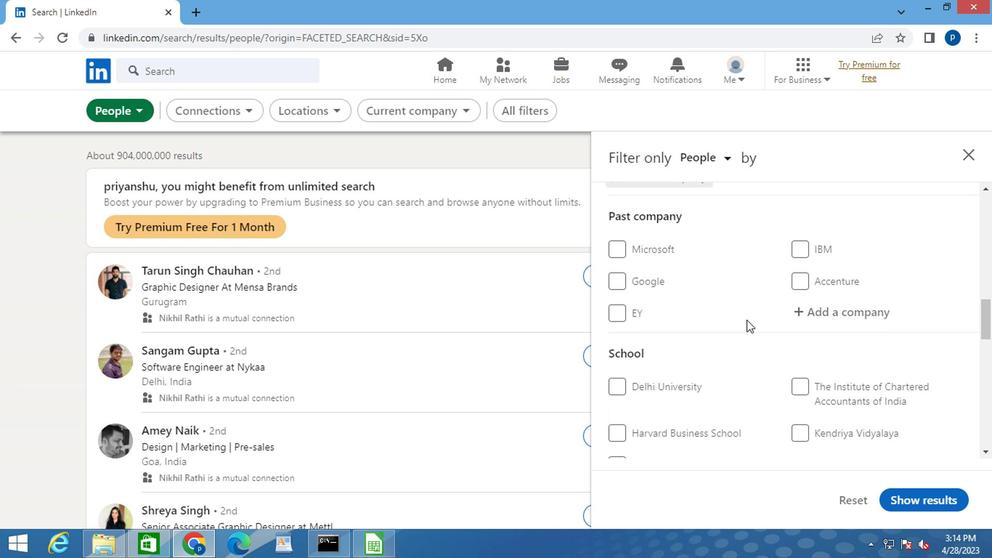 
Action: Mouse scrolled (743, 319) with delta (0, -1)
Screenshot: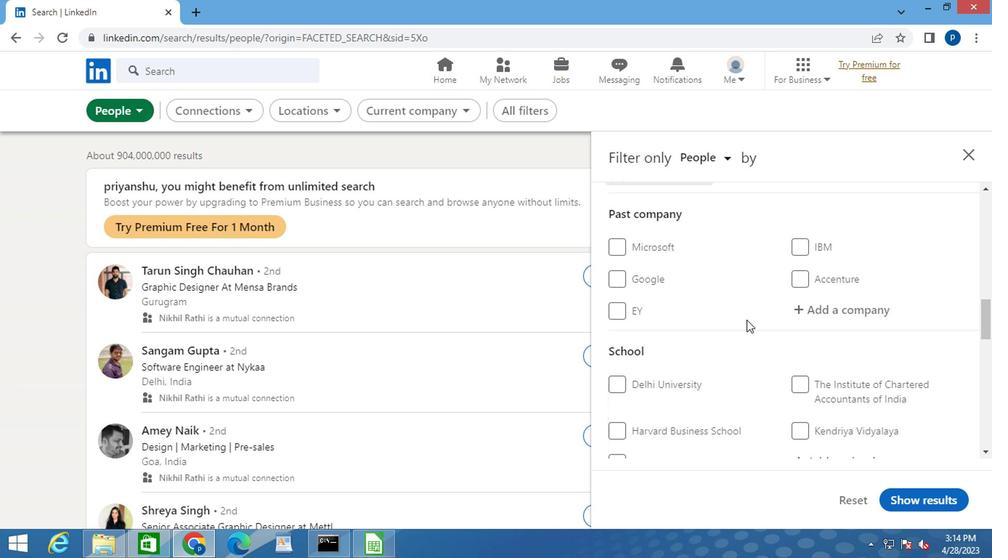 
Action: Mouse moved to (790, 320)
Screenshot: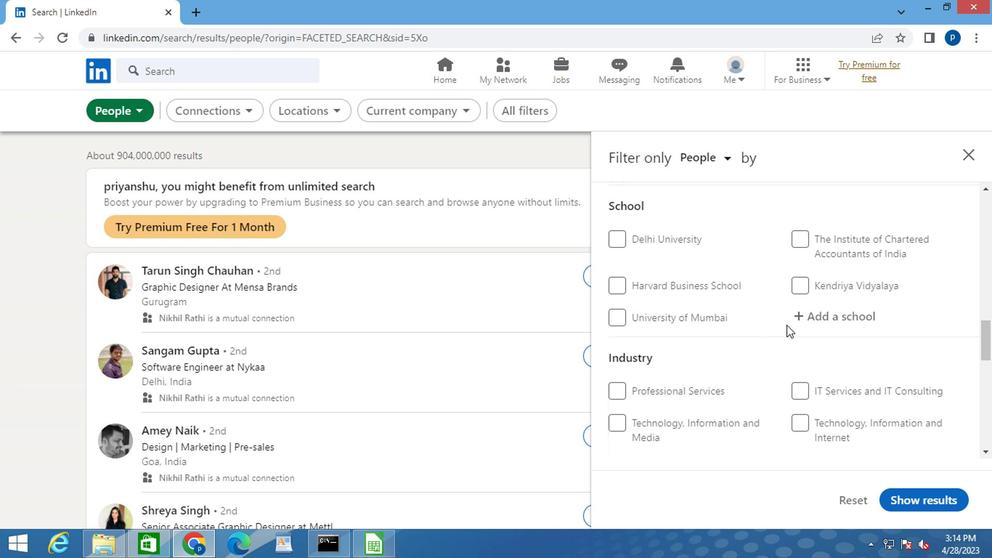 
Action: Mouse pressed left at (790, 320)
Screenshot: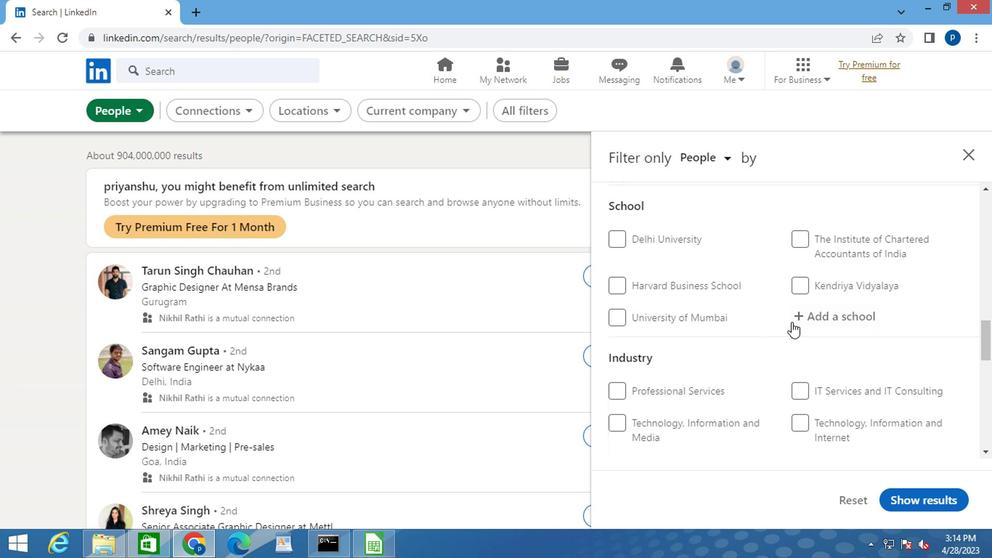 
Action: Key pressed <Key.caps_lock>G<Key.caps_lock>OVERNMENT<Key.space><Key.caps_lock>C<Key.caps_lock>OLLEGE<Key.space>OF<Key.space><Key.caps_lock>E<Key.caps_lock>NGINEERING<Key.space><Key.caps_lock>K<Key.caps_lock>ANNU
Screenshot: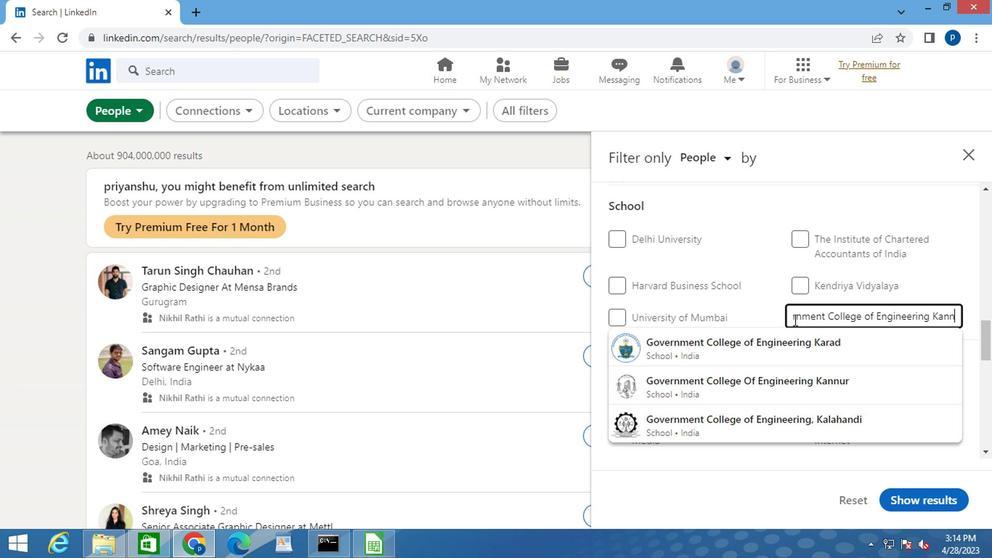 
Action: Mouse moved to (754, 345)
Screenshot: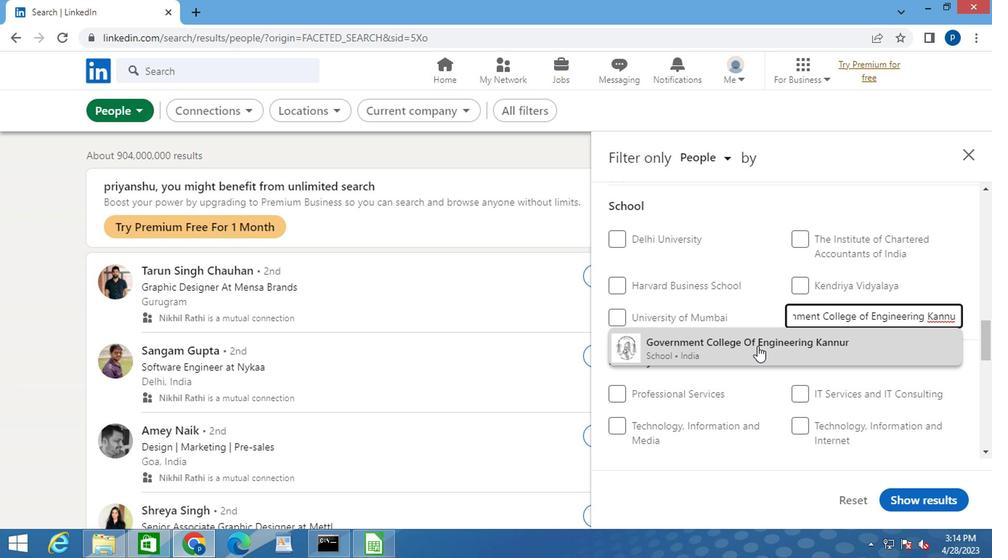 
Action: Mouse pressed left at (754, 345)
Screenshot: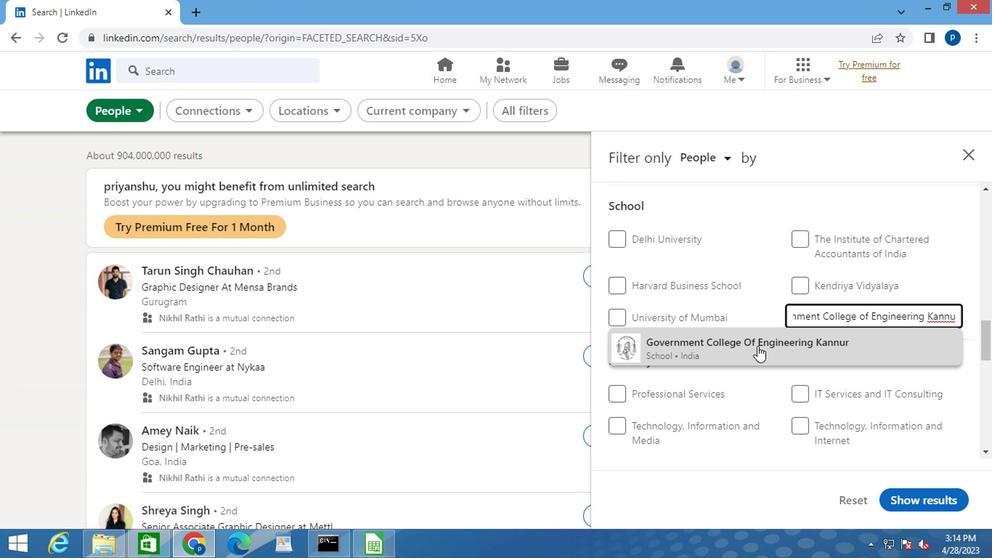 
Action: Mouse scrolled (754, 344) with delta (0, -1)
Screenshot: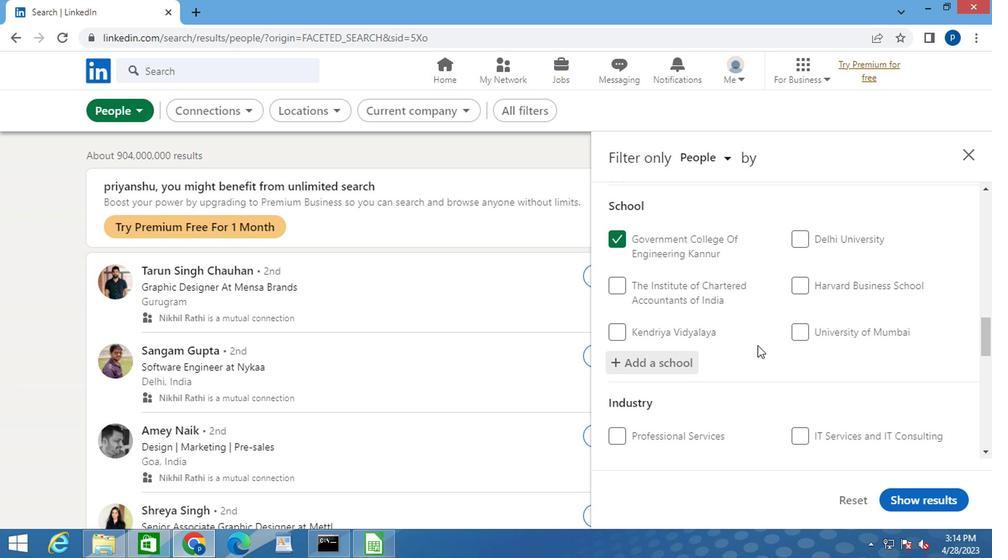 
Action: Mouse moved to (754, 345)
Screenshot: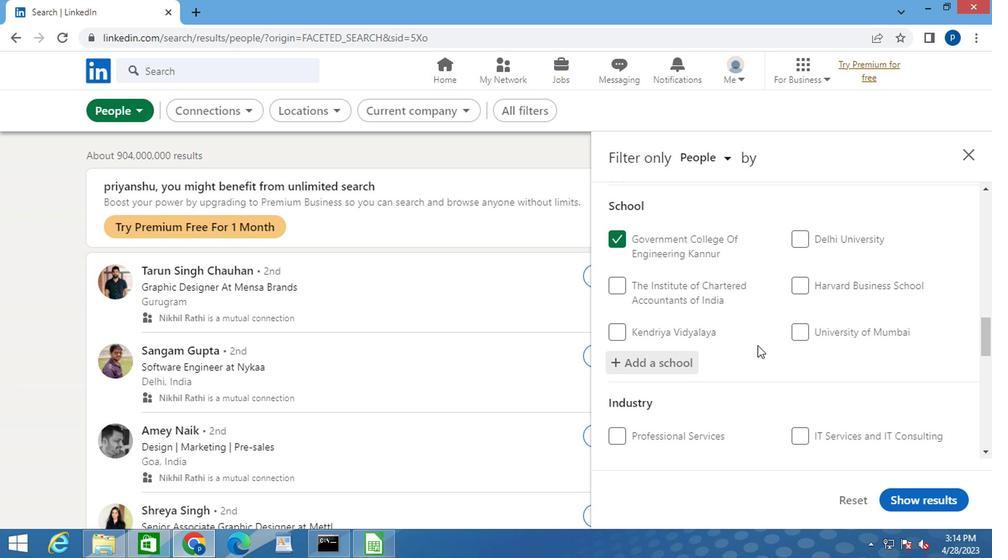 
Action: Mouse scrolled (754, 344) with delta (0, -1)
Screenshot: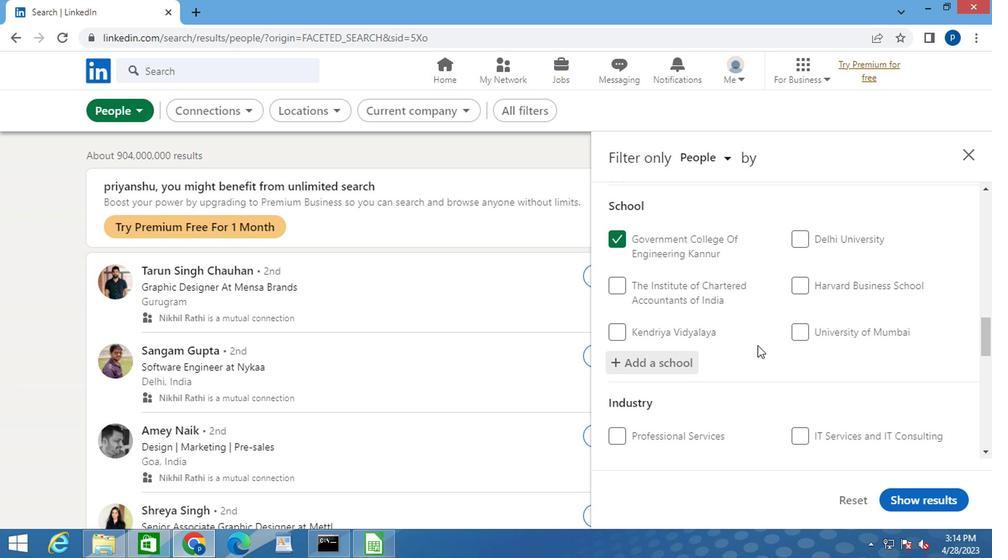 
Action: Mouse moved to (754, 345)
Screenshot: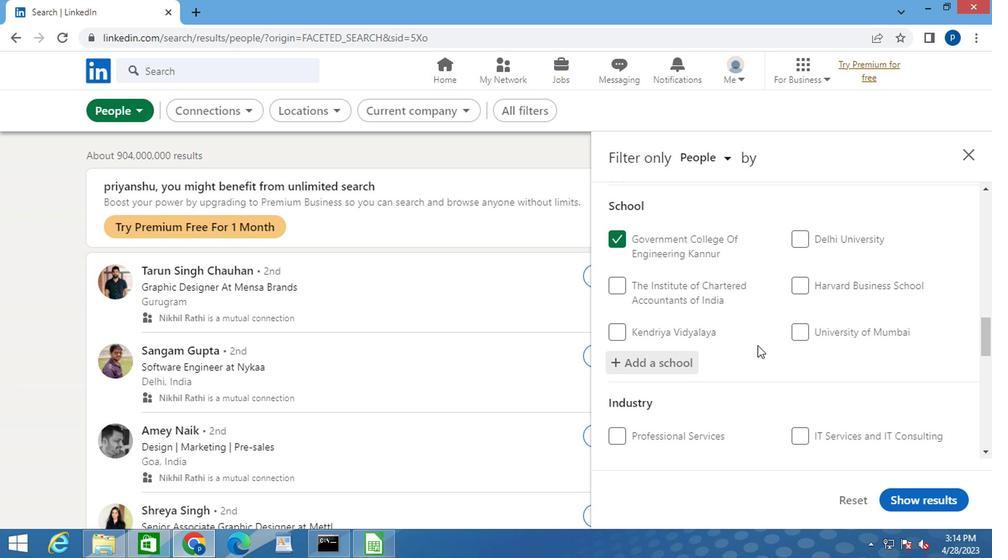
Action: Mouse scrolled (754, 344) with delta (0, -1)
Screenshot: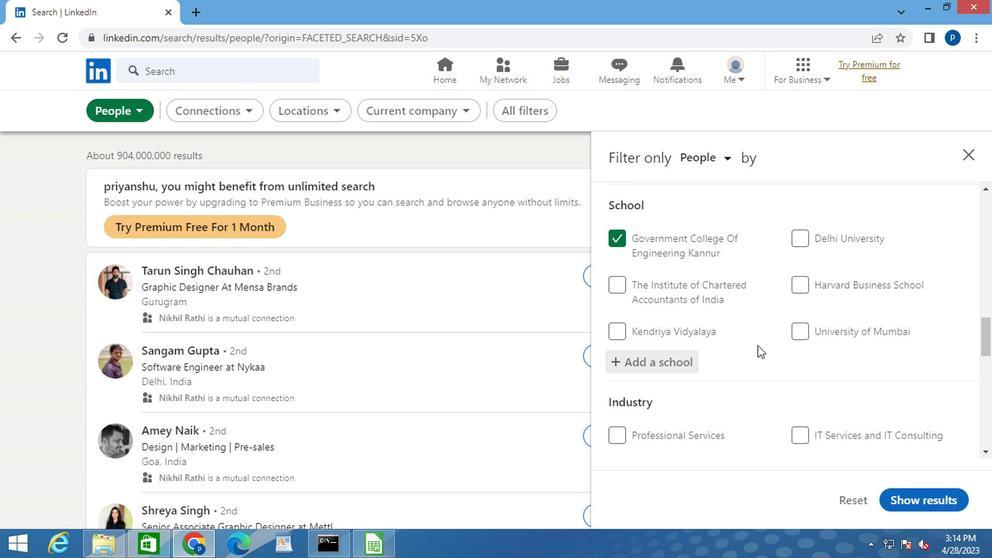 
Action: Mouse moved to (800, 303)
Screenshot: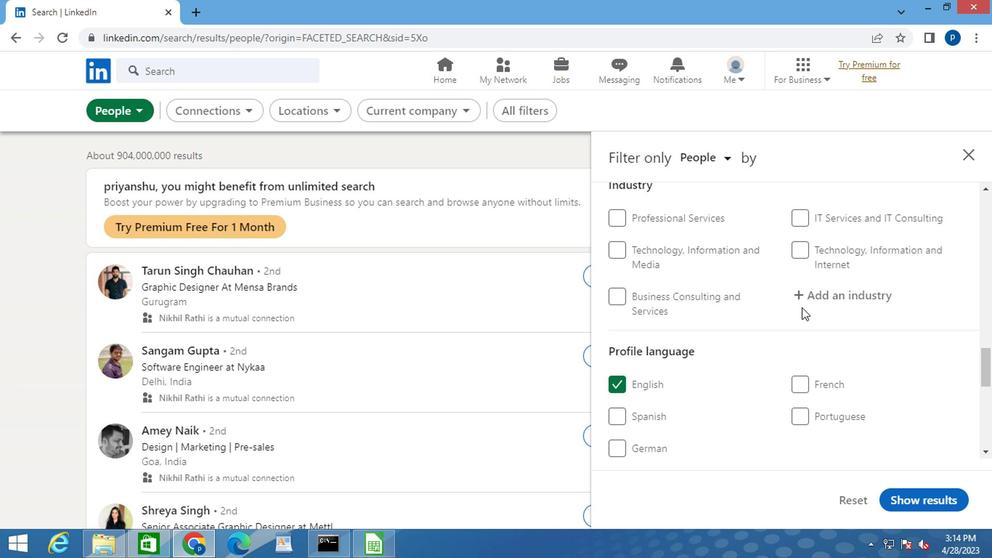 
Action: Mouse pressed left at (800, 303)
Screenshot: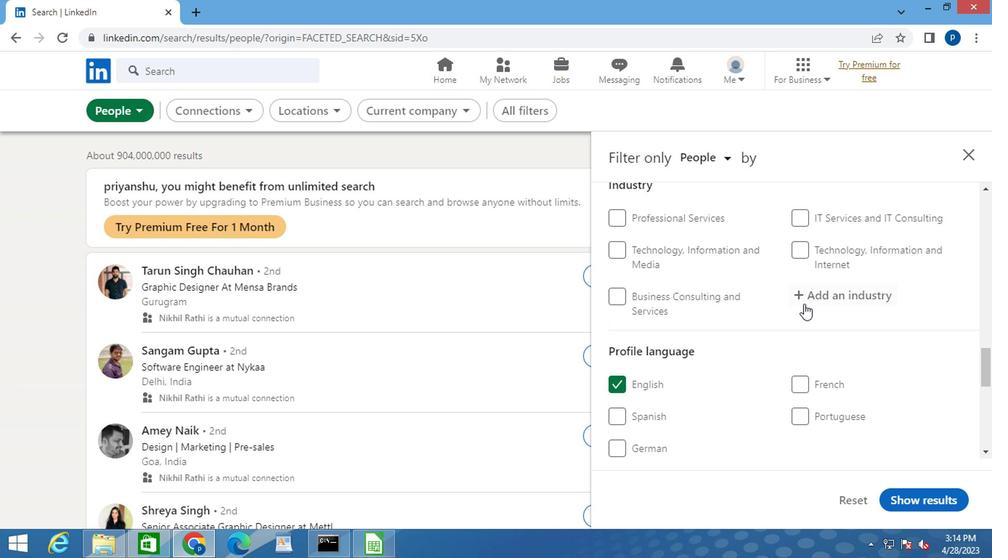 
Action: Key pressed <Key.caps_lock>I<Key.caps_lock>NTERNATIONAL<Key.space><Key.caps_lock>A<Key.caps_lock>FF
Screenshot: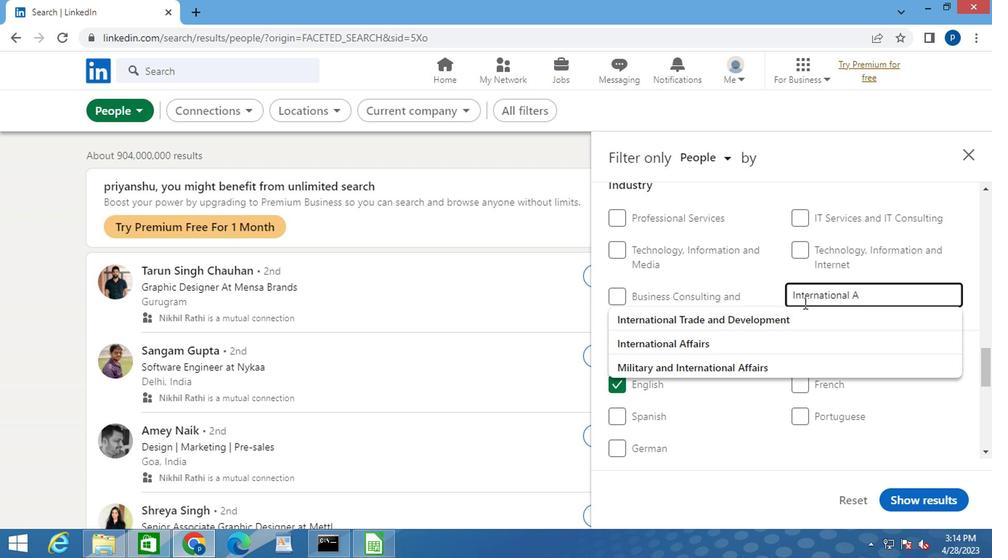 
Action: Mouse moved to (736, 315)
Screenshot: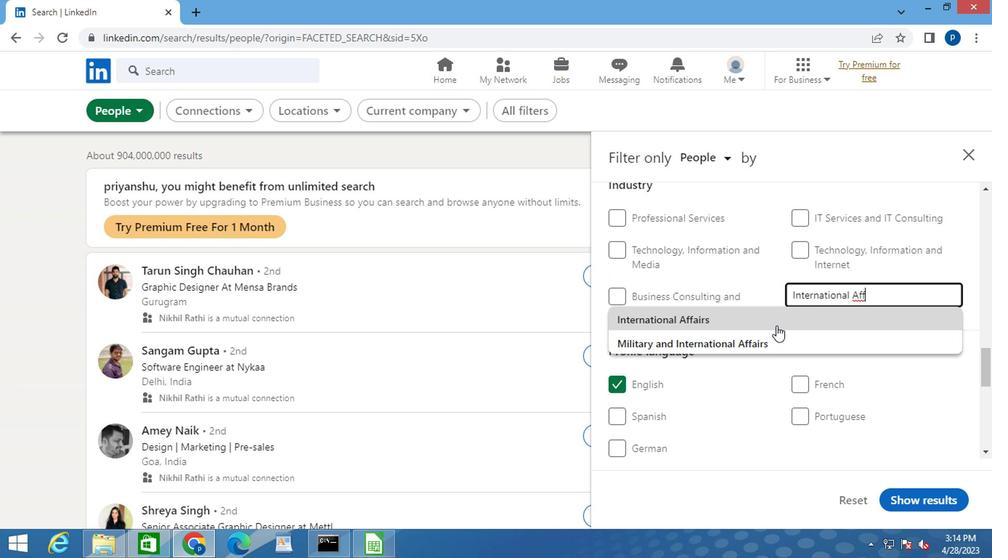 
Action: Mouse pressed left at (736, 315)
Screenshot: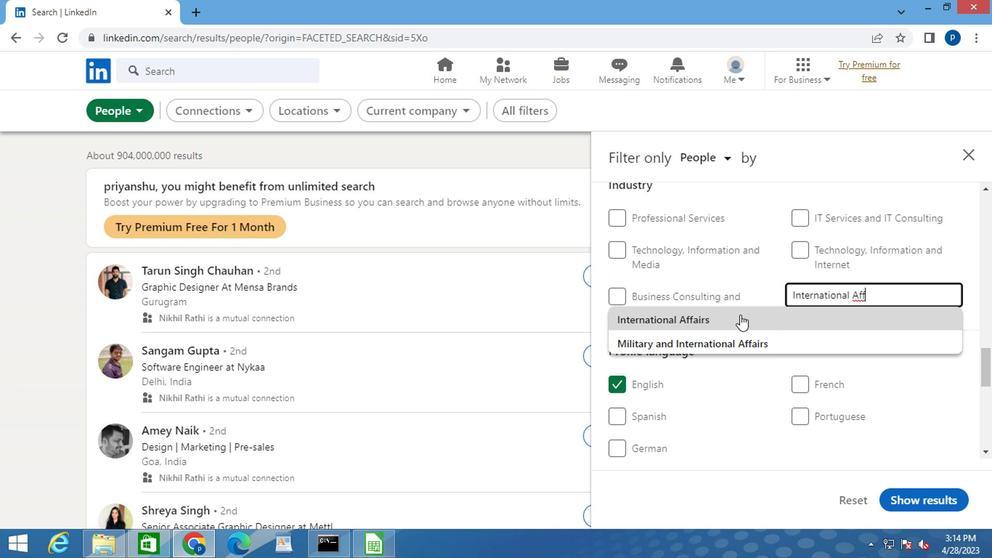 
Action: Mouse moved to (736, 313)
Screenshot: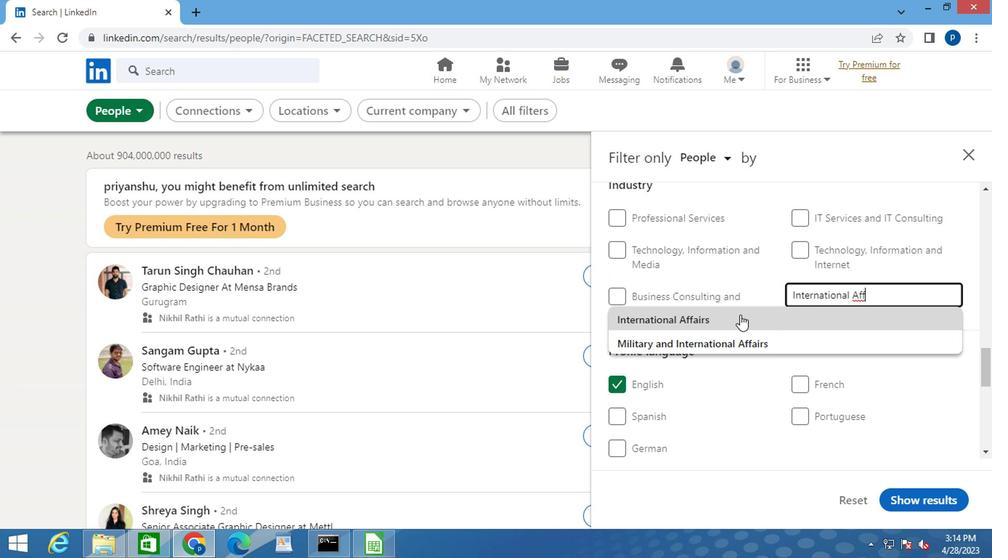
Action: Mouse scrolled (736, 313) with delta (0, 0)
Screenshot: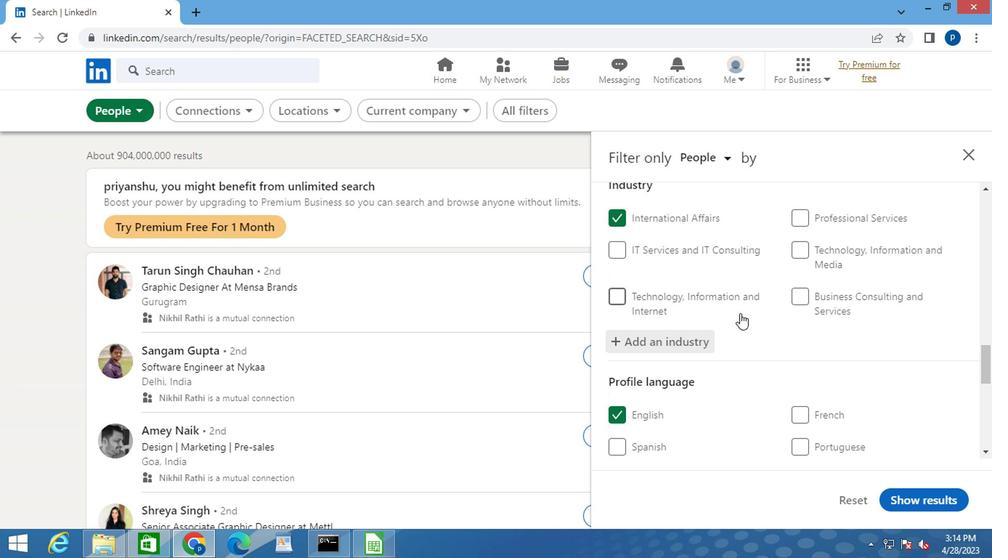 
Action: Mouse scrolled (736, 313) with delta (0, 0)
Screenshot: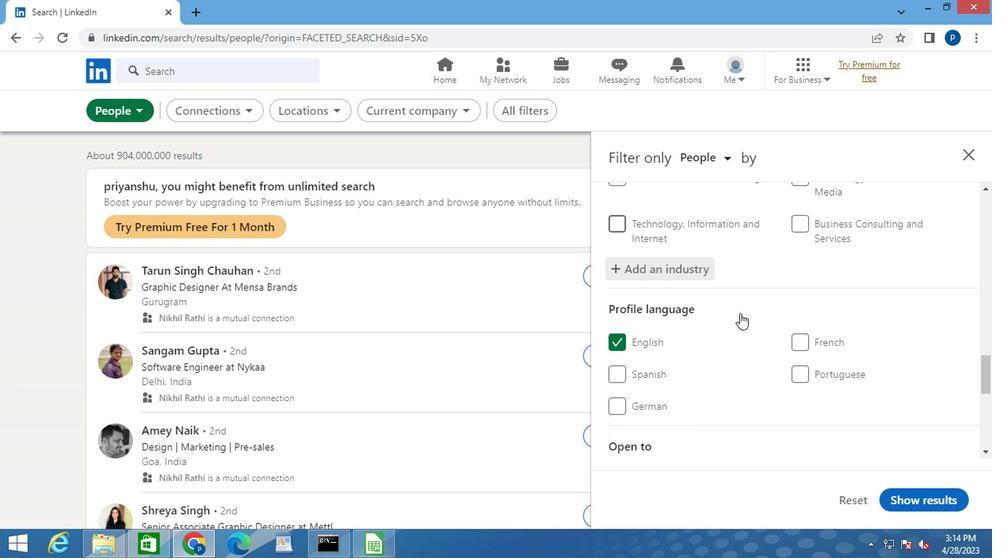 
Action: Mouse scrolled (736, 313) with delta (0, 0)
Screenshot: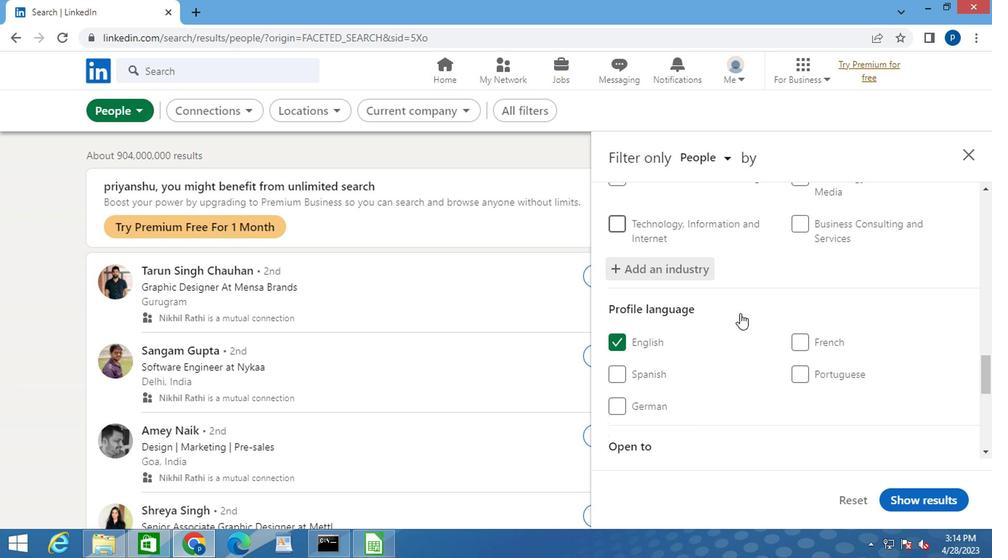 
Action: Mouse moved to (747, 341)
Screenshot: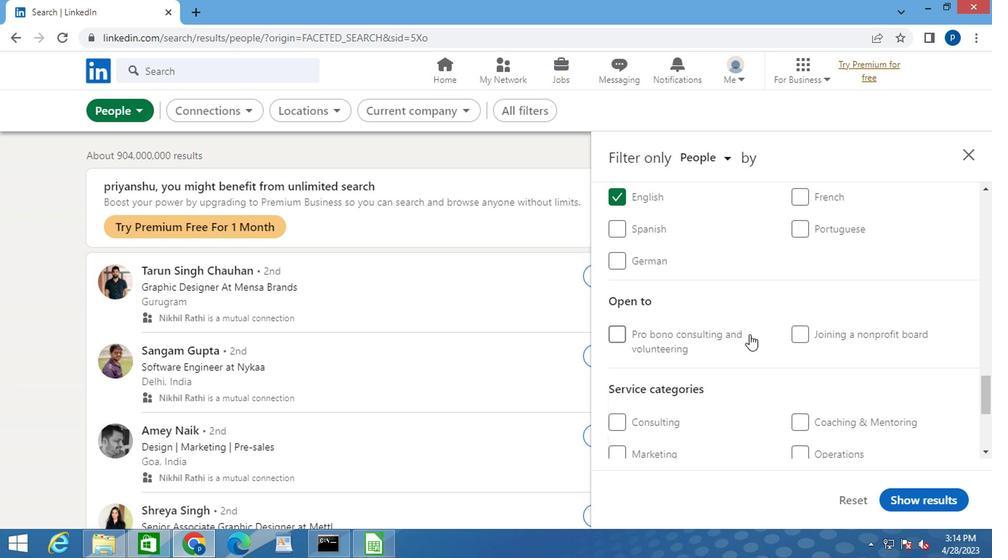 
Action: Mouse scrolled (747, 340) with delta (0, 0)
Screenshot: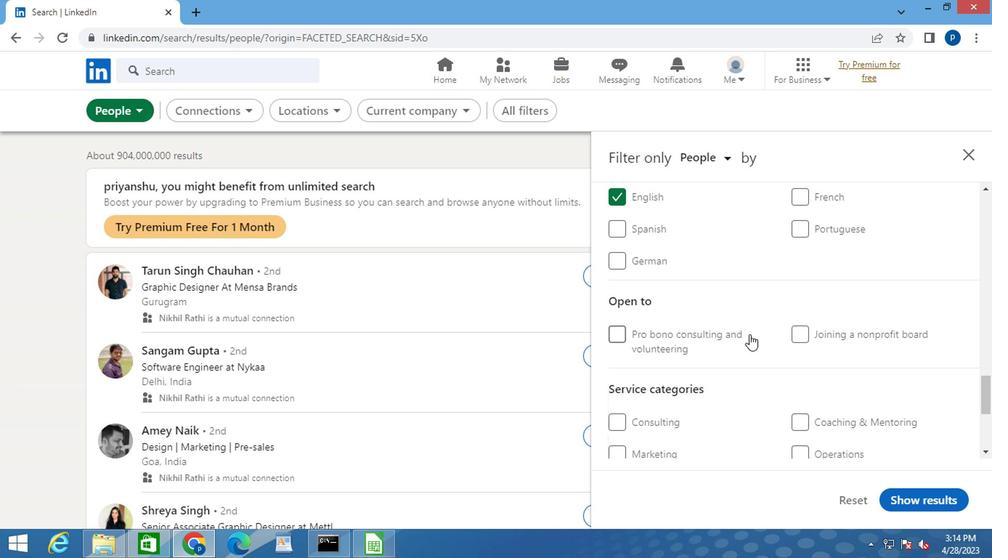
Action: Mouse moved to (823, 410)
Screenshot: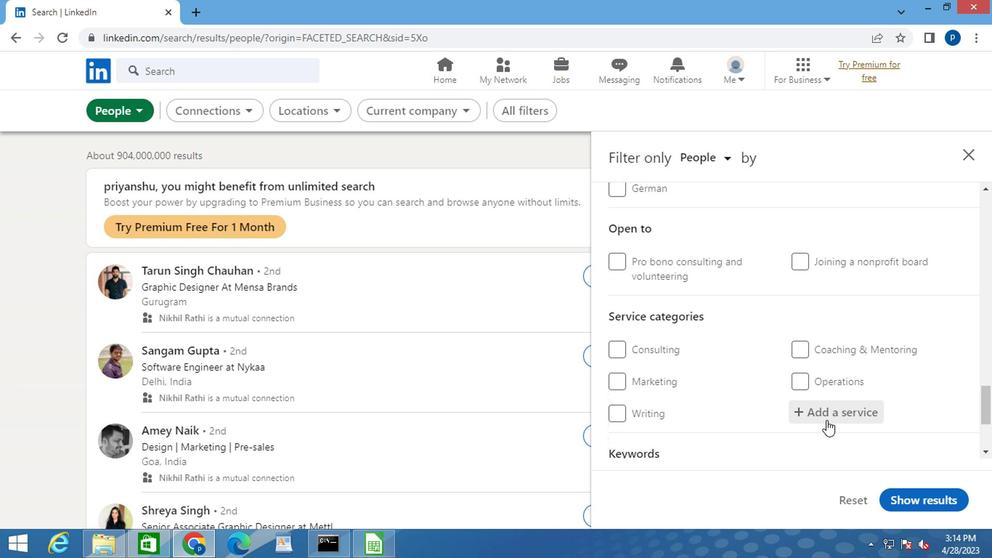 
Action: Mouse pressed left at (823, 410)
Screenshot: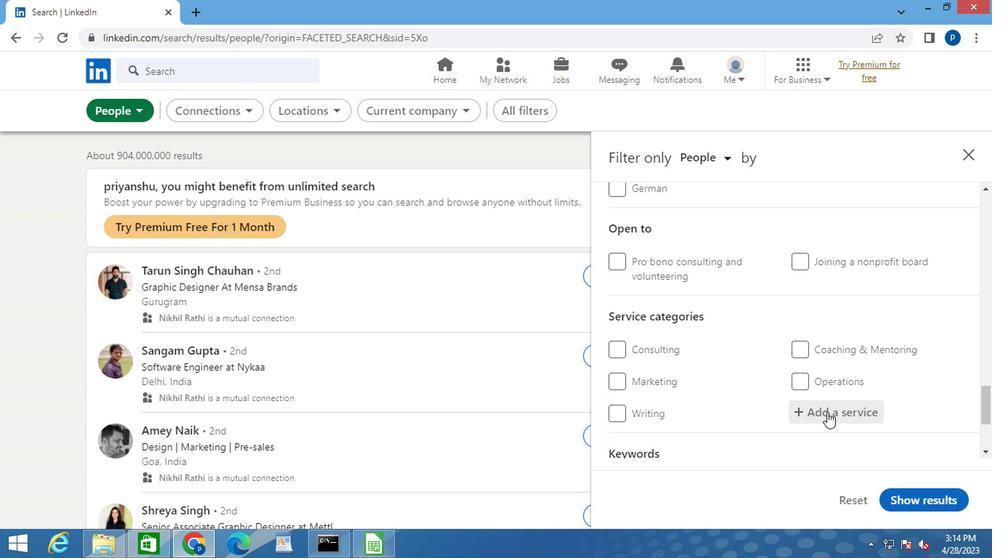 
Action: Key pressed <Key.caps_lock>I<Key.caps_lock>NFORMATION<Key.space><Key.caps_lock>M<Key.caps_lock>
Screenshot: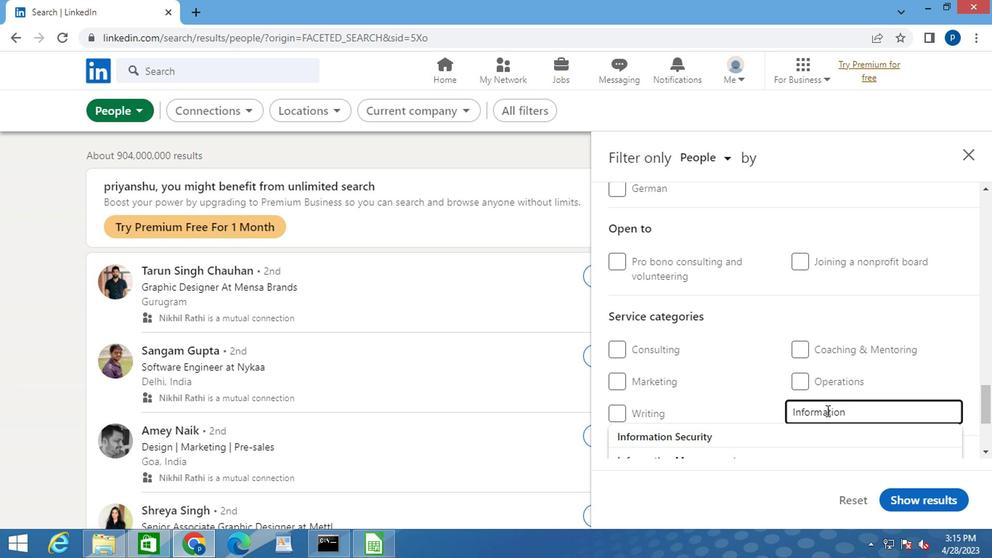 
Action: Mouse moved to (732, 437)
Screenshot: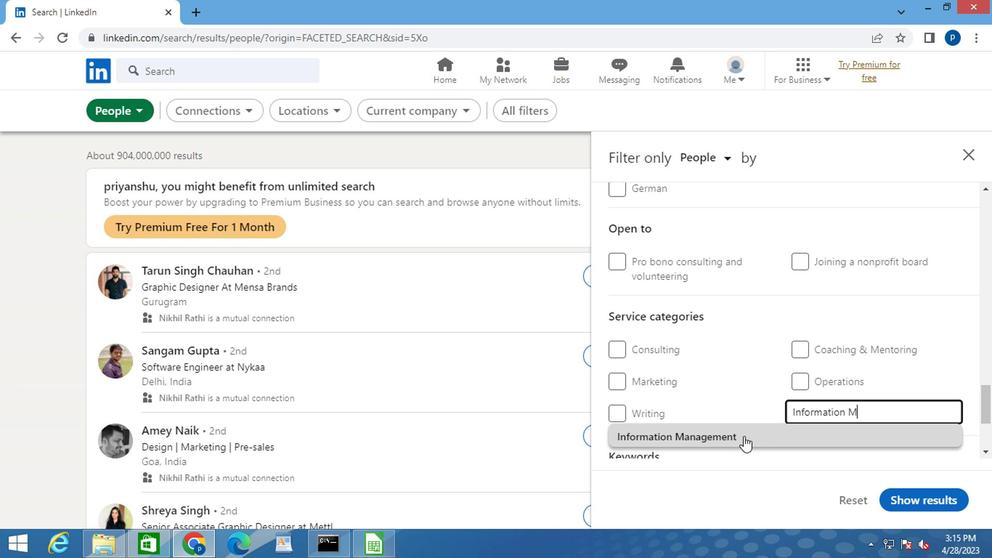 
Action: Mouse pressed left at (732, 437)
Screenshot: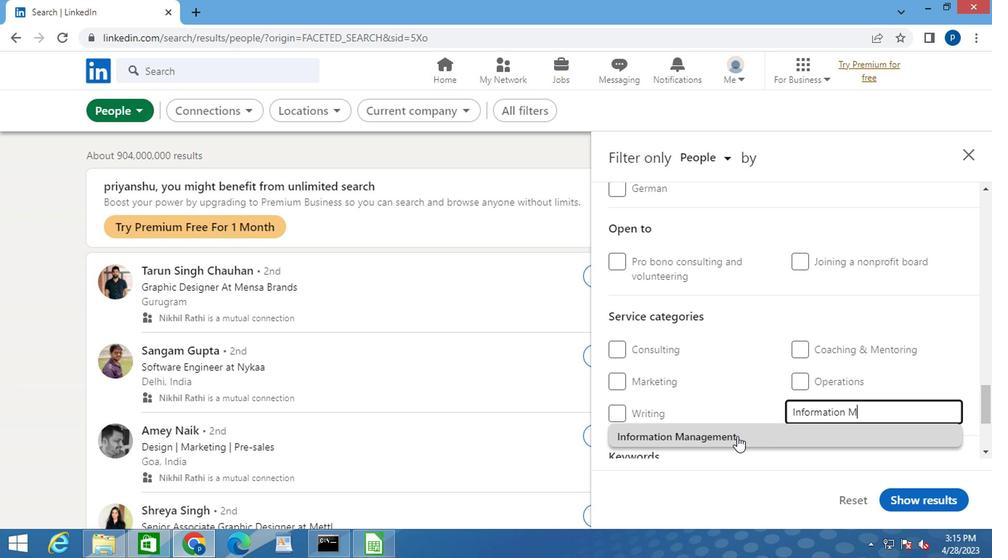 
Action: Mouse moved to (728, 420)
Screenshot: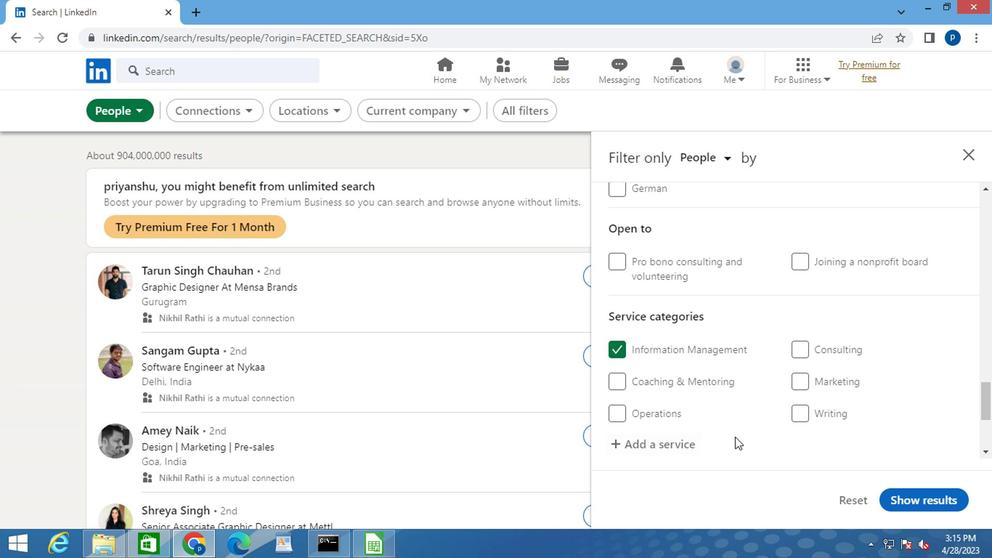 
Action: Mouse scrolled (728, 419) with delta (0, -1)
Screenshot: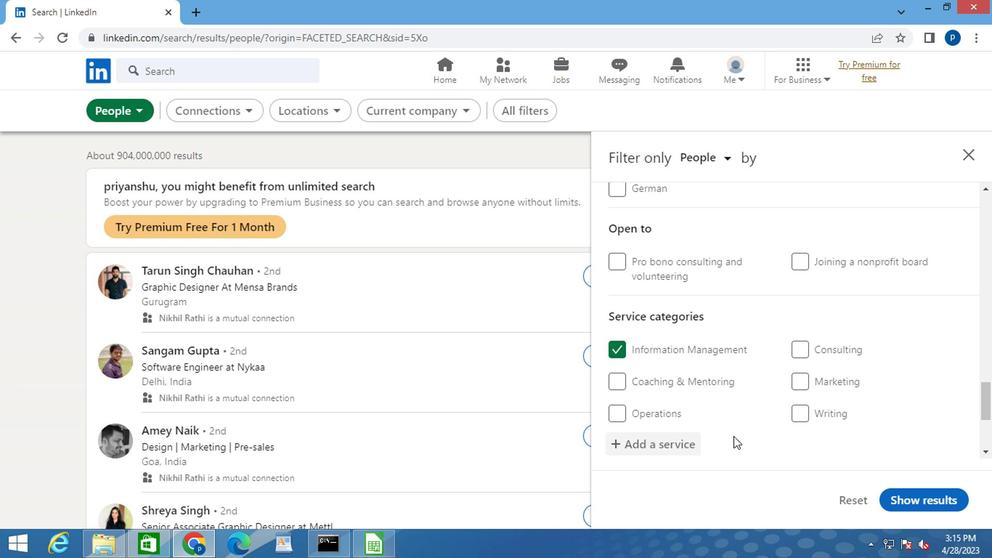 
Action: Mouse scrolled (728, 419) with delta (0, -1)
Screenshot: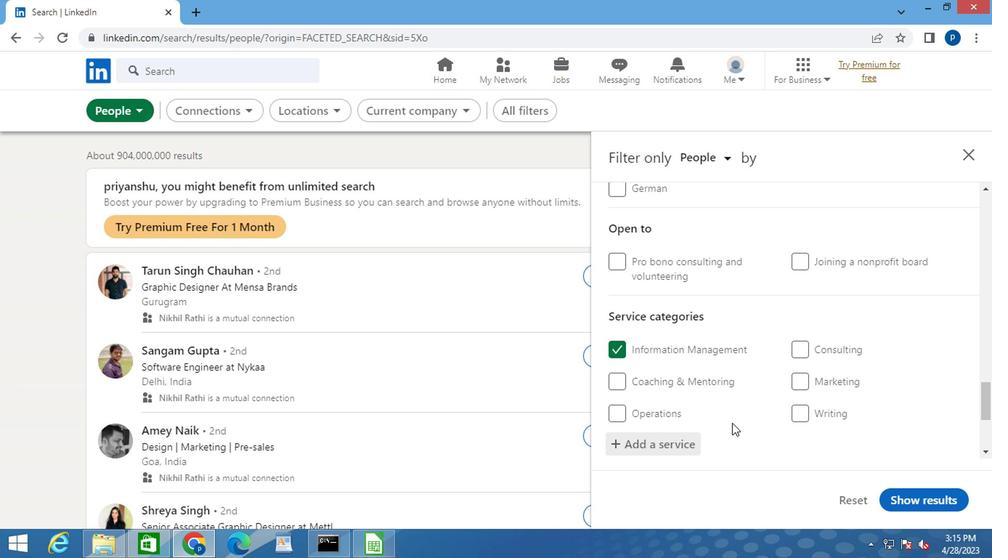 
Action: Mouse scrolled (728, 419) with delta (0, -1)
Screenshot: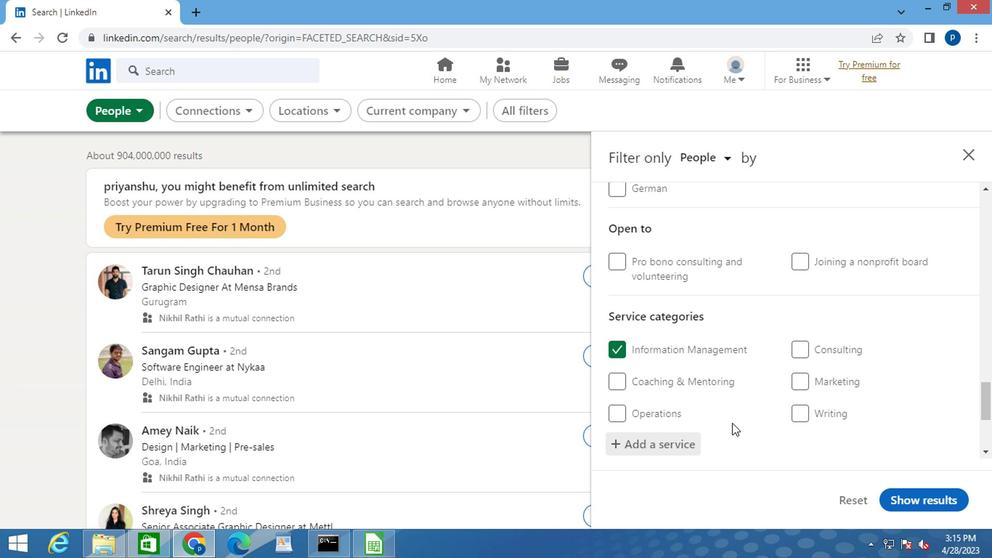 
Action: Mouse moved to (727, 419)
Screenshot: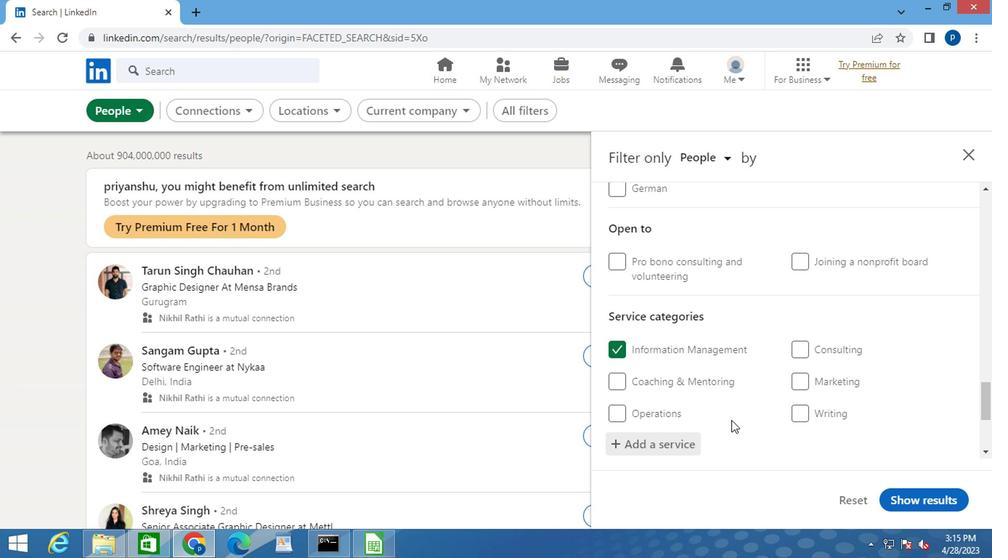 
Action: Mouse scrolled (727, 418) with delta (0, -1)
Screenshot: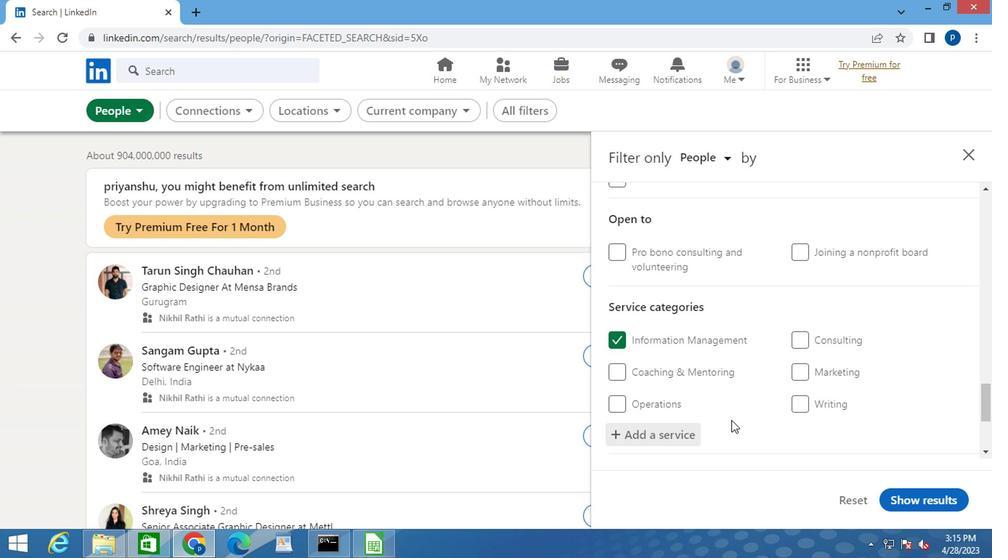 
Action: Mouse moved to (679, 386)
Screenshot: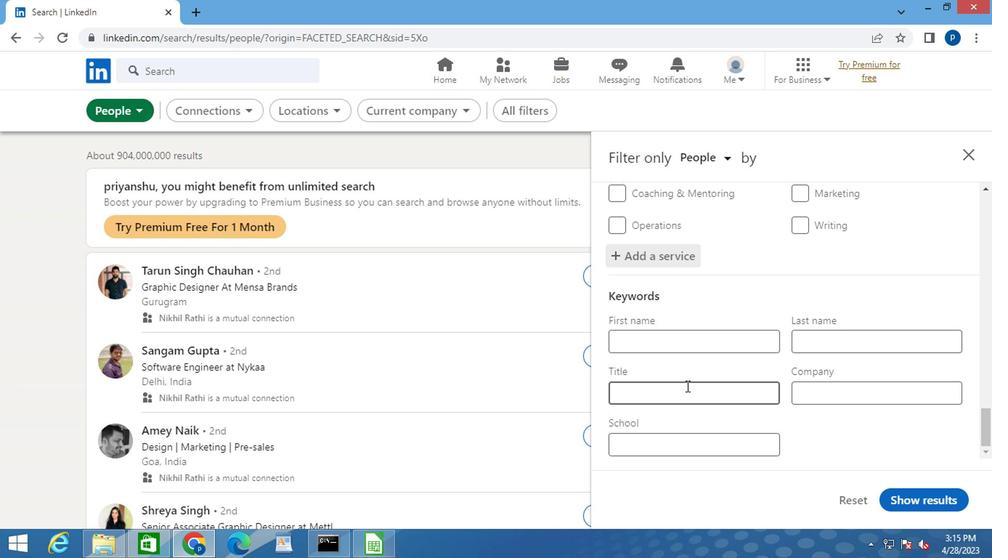 
Action: Mouse pressed left at (679, 386)
Screenshot: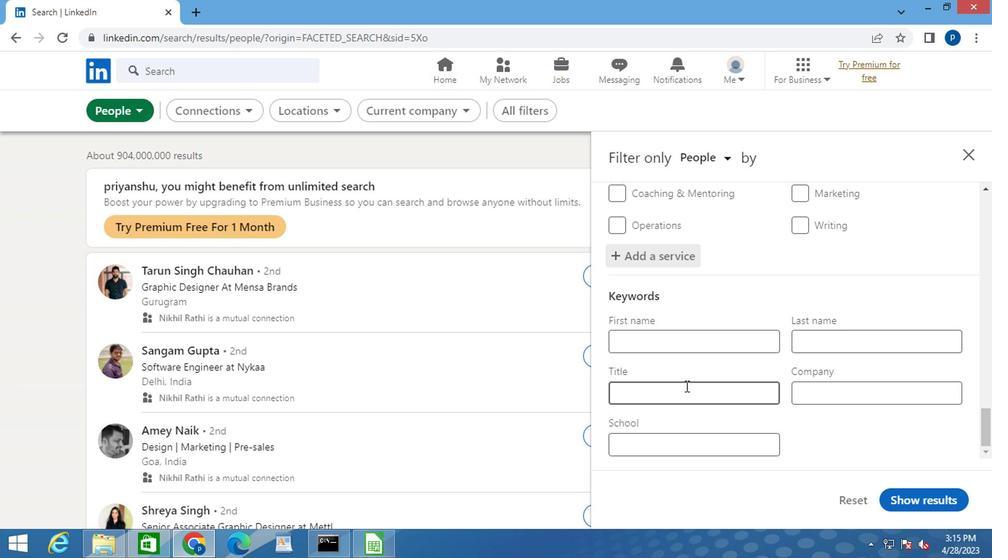 
Action: Key pressed <Key.caps_lock>M<Key.caps_lock>EDIA<Key.space><Key.caps_lock>B<Key.caps_lock>
Screenshot: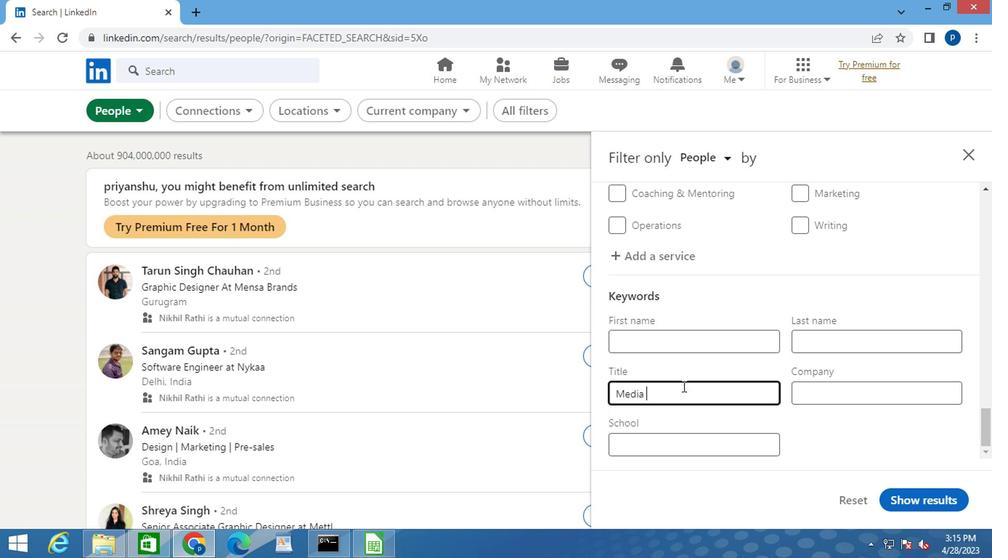 
Action: Mouse scrolled (679, 387) with delta (0, 0)
Screenshot: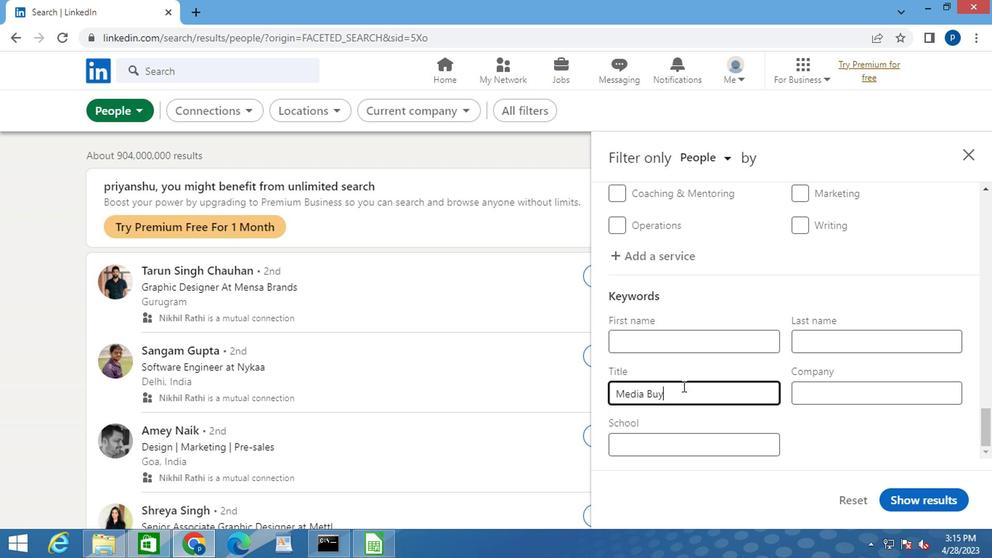 
Action: Key pressed R
Screenshot: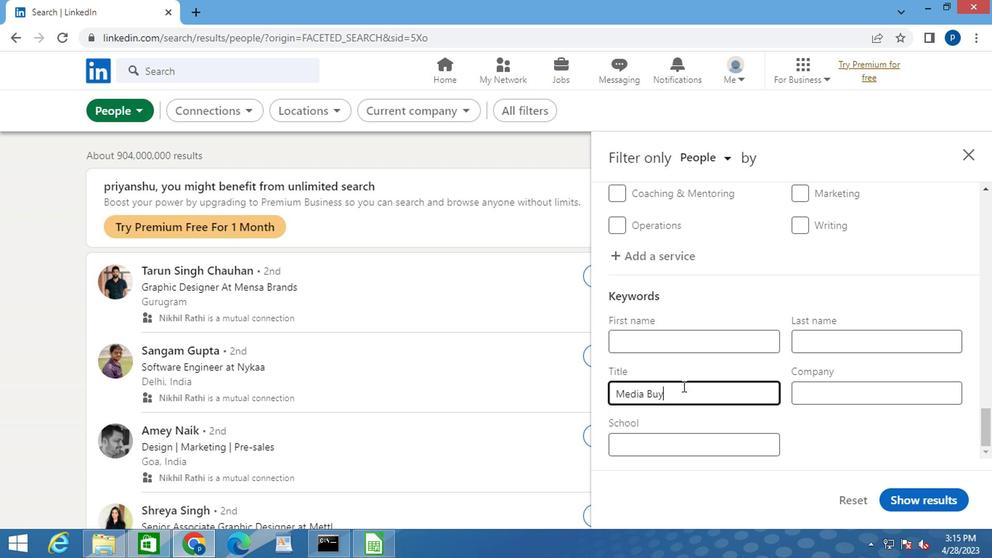 
Action: Mouse moved to (694, 397)
Screenshot: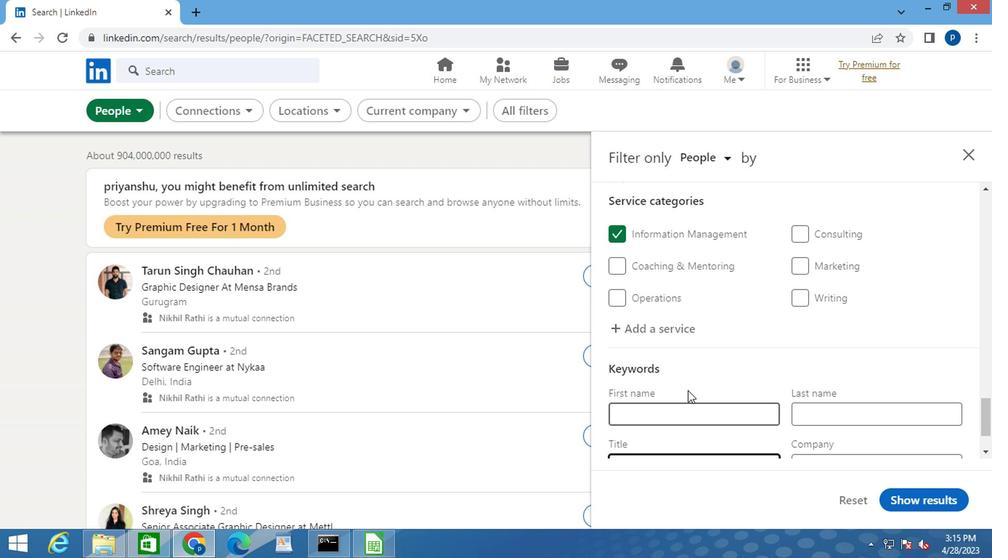 
Action: Mouse scrolled (694, 397) with delta (0, 0)
Screenshot: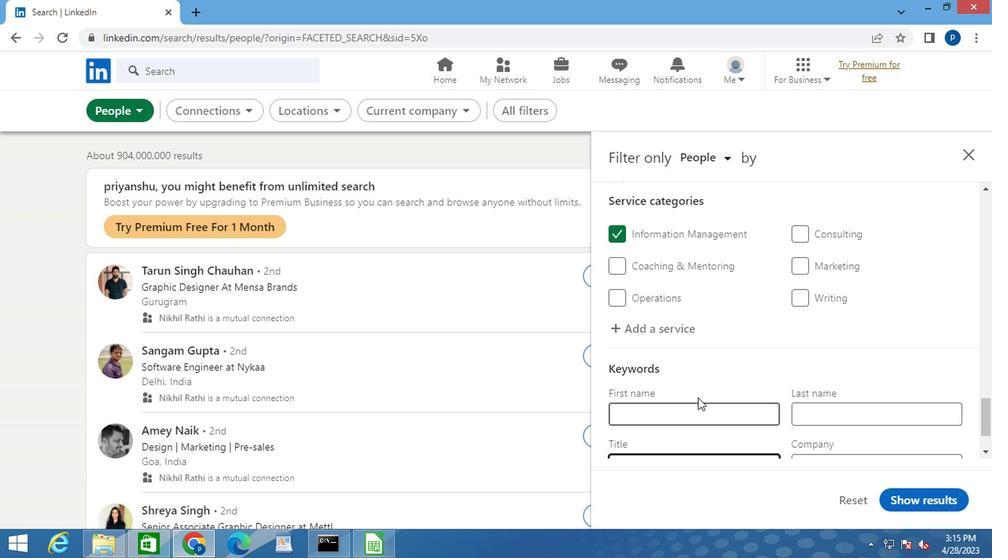 
Action: Mouse scrolled (694, 397) with delta (0, 0)
Screenshot: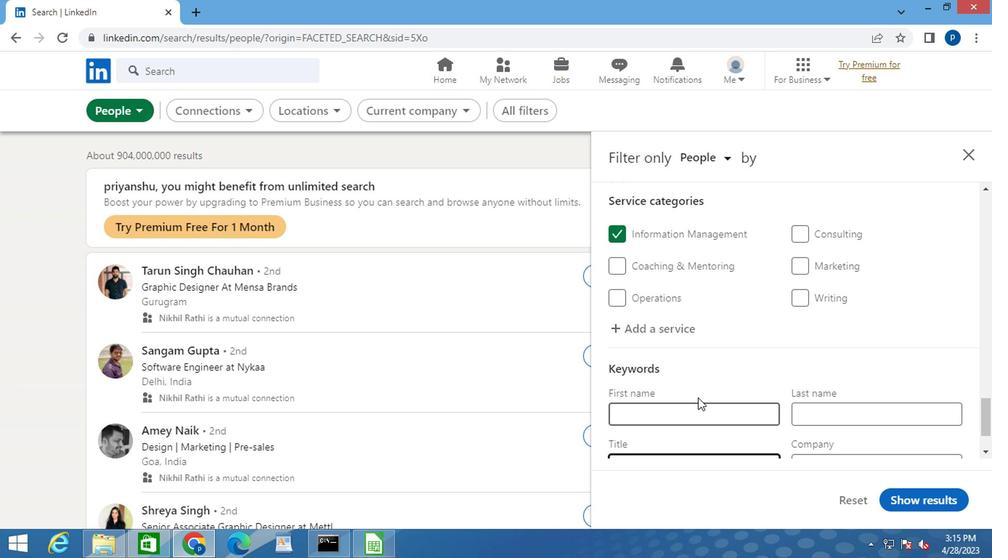 
Action: Mouse moved to (909, 499)
Screenshot: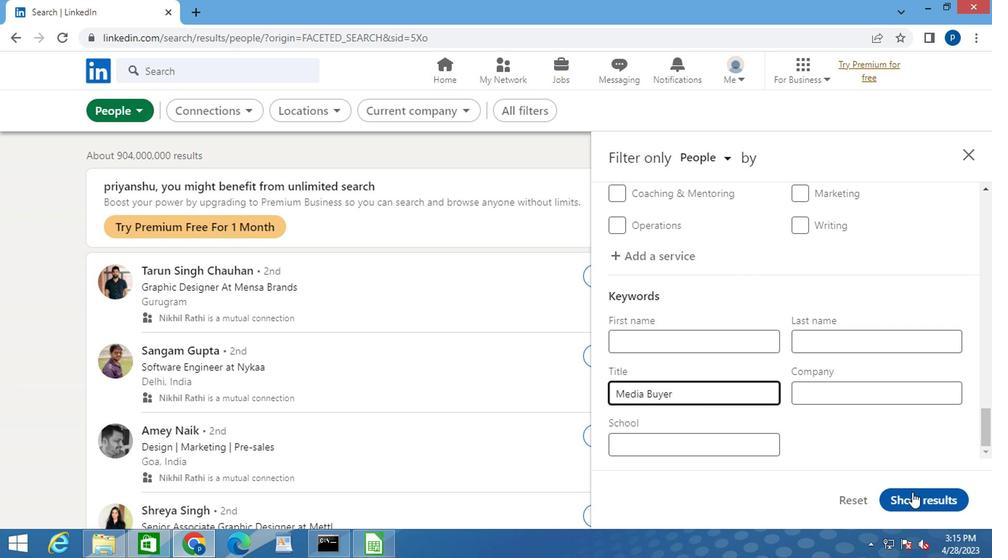 
Action: Mouse pressed left at (909, 499)
Screenshot: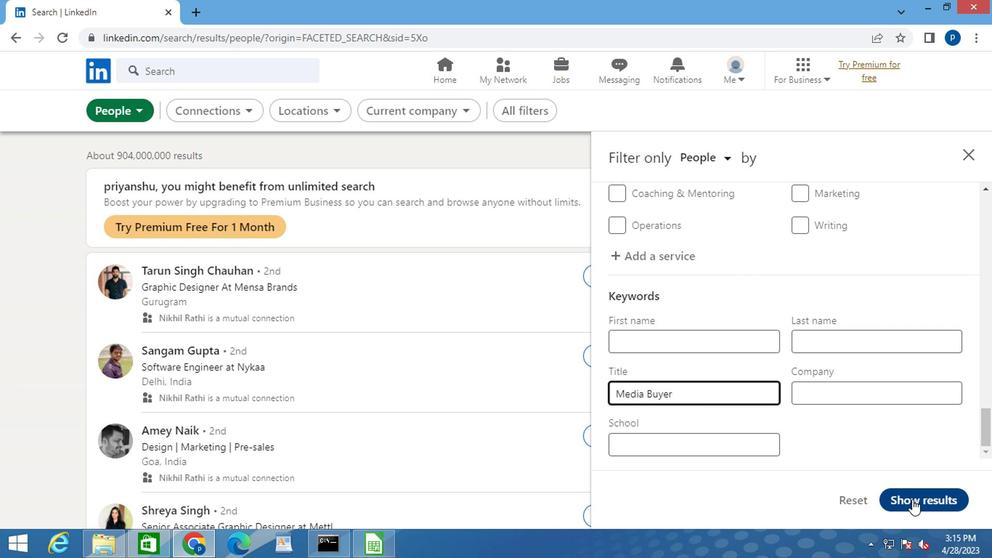
